 Task: Look for Airbnb properties in Ruzayevka, Russia from 12th  January 2024 to 15th January 2024 for 3 adults. Place can be entire room with 2 bedrooms having 3 beds and 1 bathroom. Property type can be flat.
Action: Mouse moved to (415, 111)
Screenshot: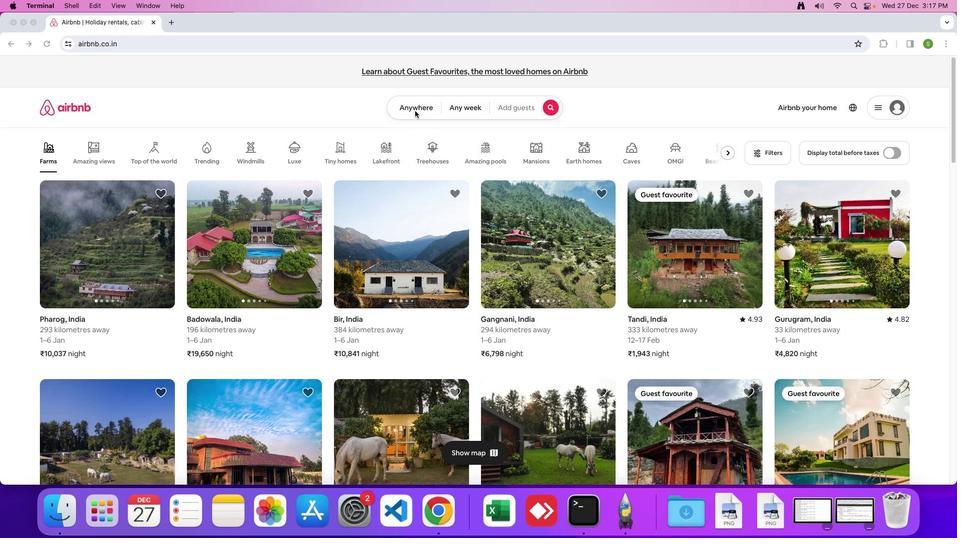 
Action: Mouse pressed left at (415, 111)
Screenshot: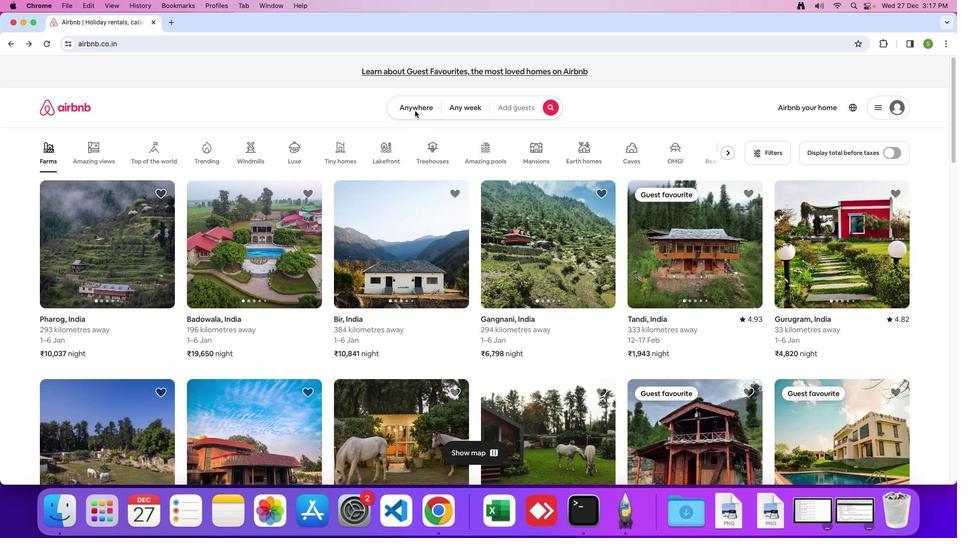 
Action: Mouse moved to (416, 108)
Screenshot: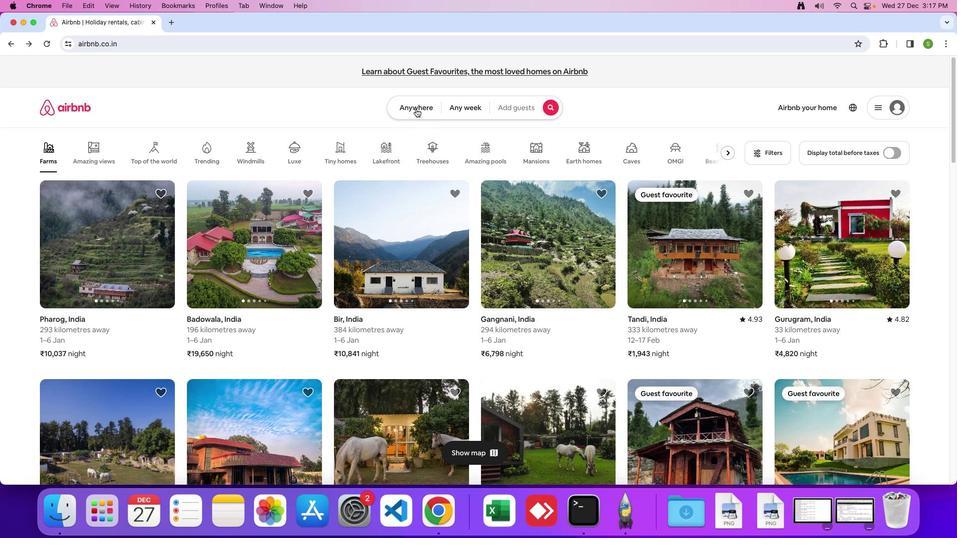 
Action: Mouse pressed left at (416, 108)
Screenshot: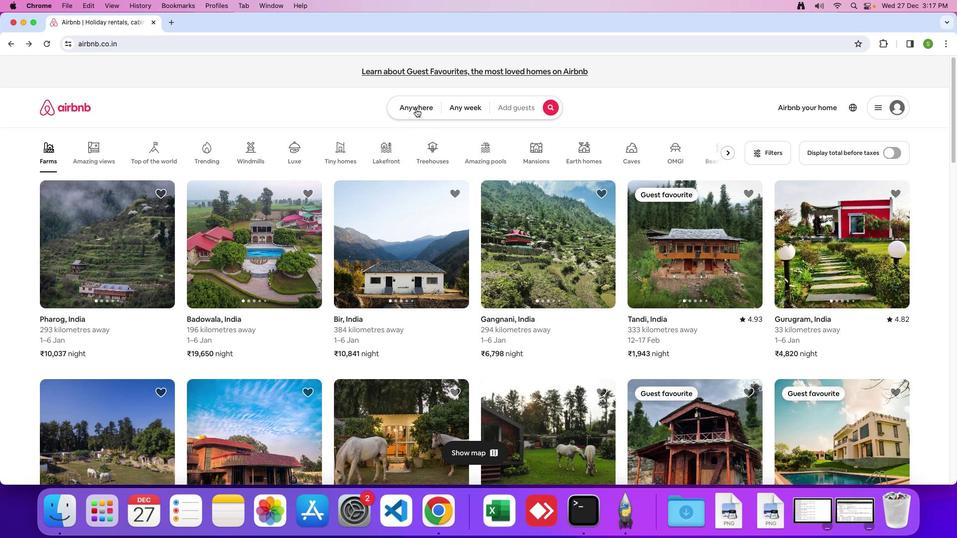 
Action: Mouse moved to (353, 142)
Screenshot: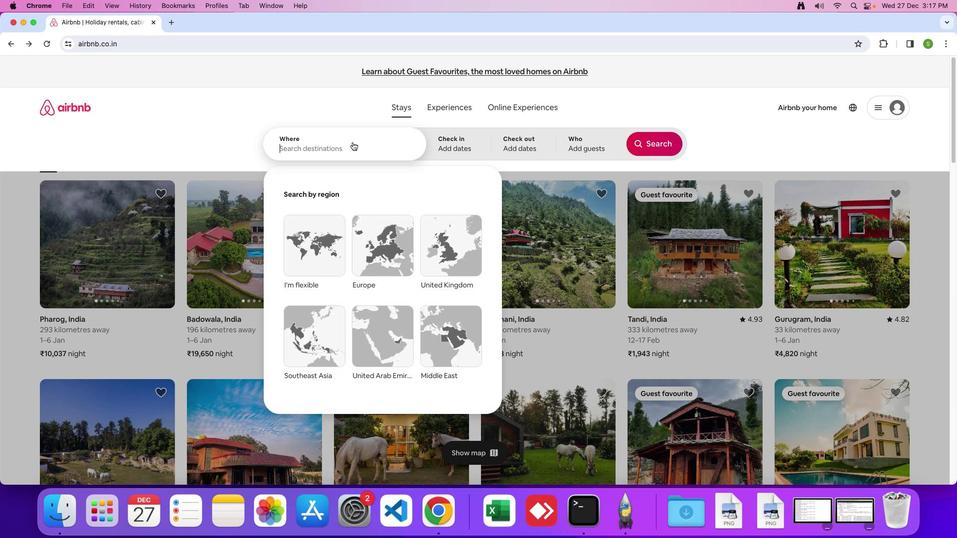 
Action: Mouse pressed left at (353, 142)
Screenshot: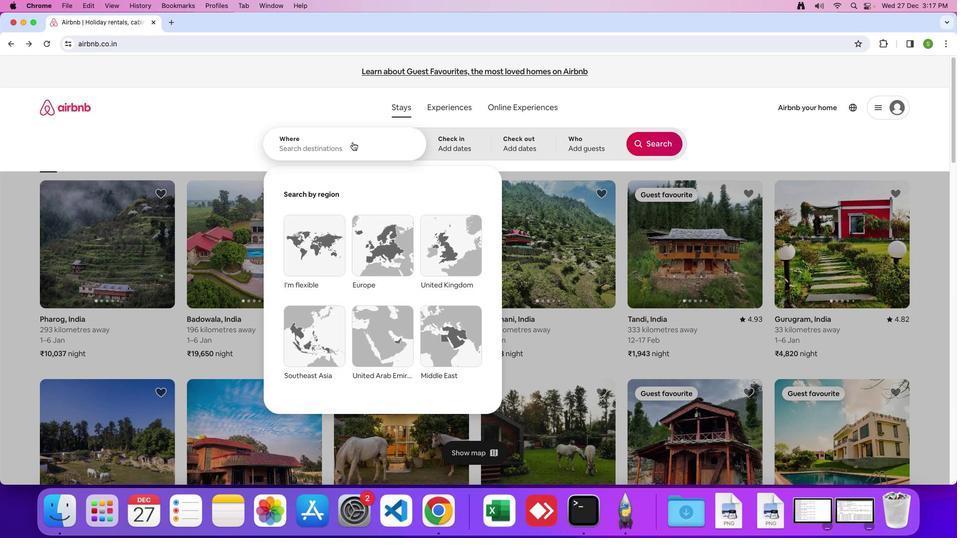 
Action: Mouse moved to (357, 146)
Screenshot: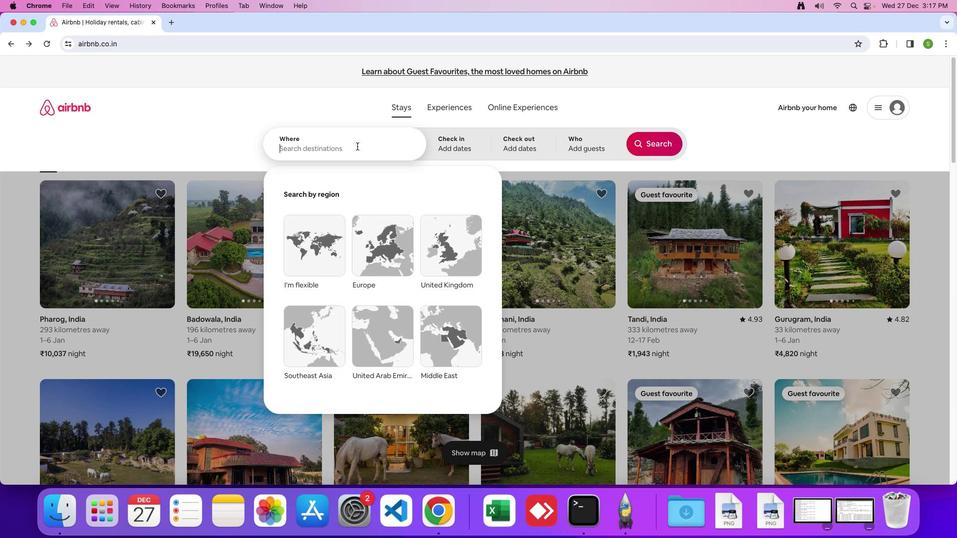
Action: Key pressed 'R'Key.caps_lock'u''z''a''y''e''v''k''a'','Key.spaceKey.shift'R''u''s''s''i''a'Key.enter
Screenshot: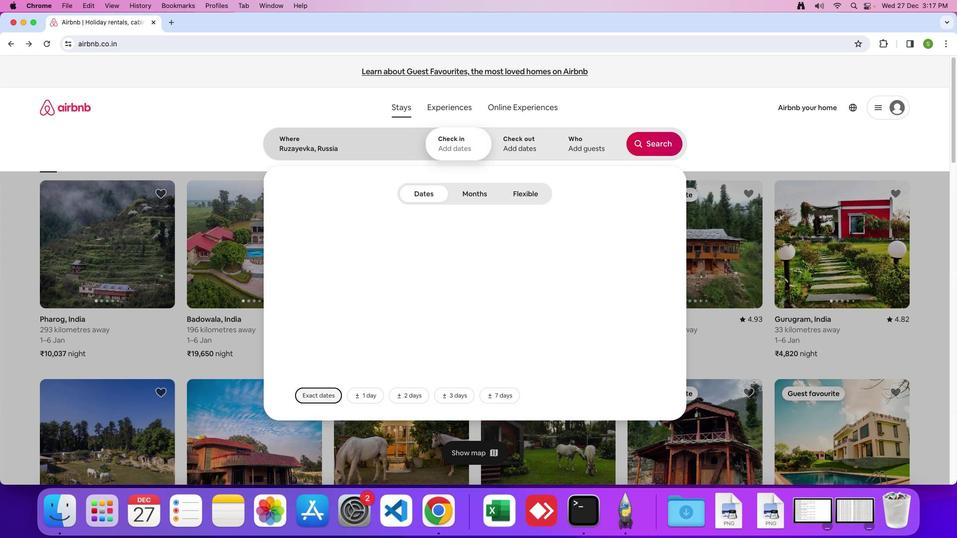 
Action: Mouse moved to (615, 289)
Screenshot: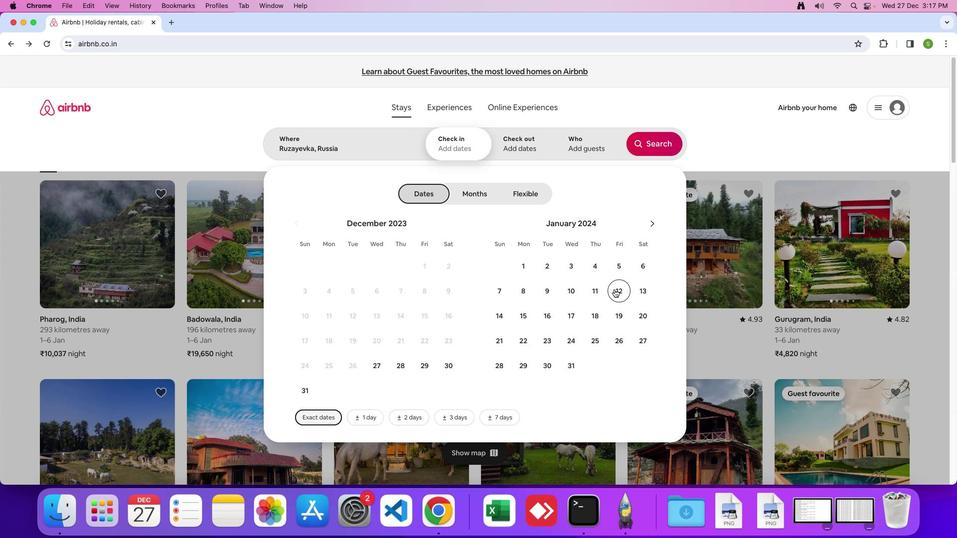 
Action: Mouse pressed left at (615, 289)
Screenshot: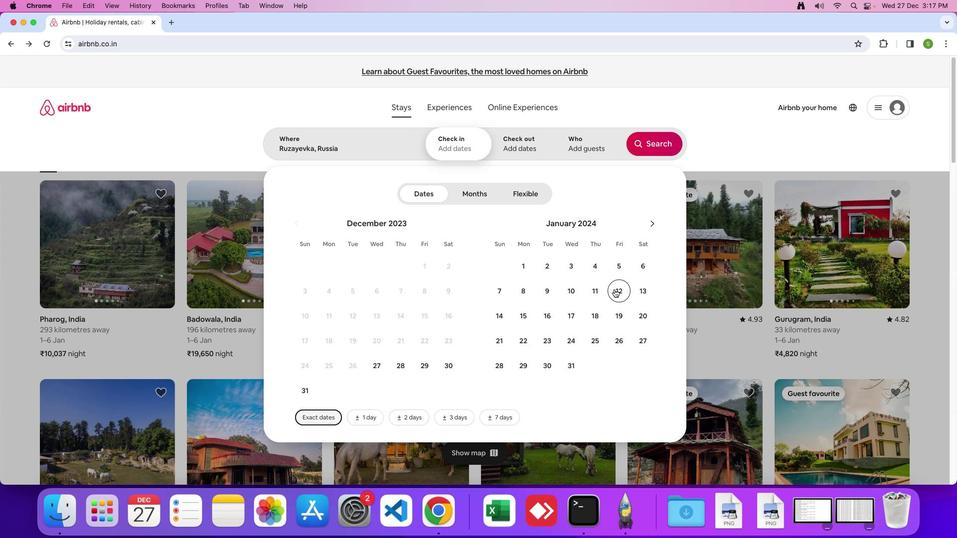 
Action: Mouse moved to (530, 317)
Screenshot: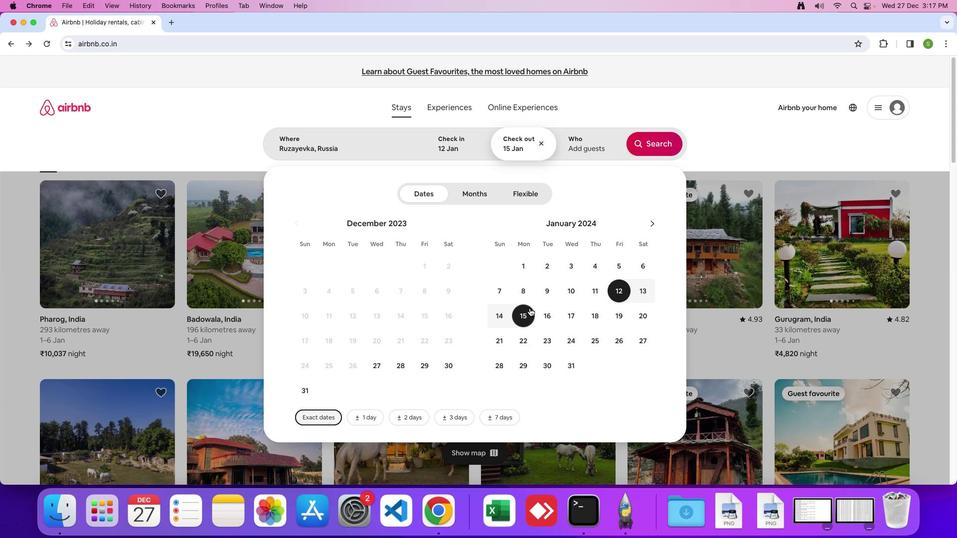 
Action: Mouse pressed left at (530, 317)
Screenshot: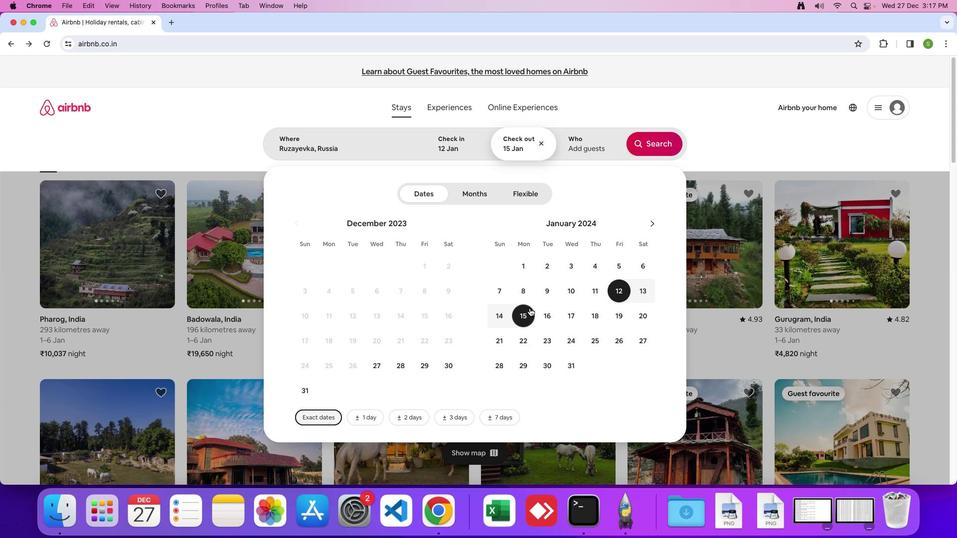 
Action: Mouse moved to (581, 148)
Screenshot: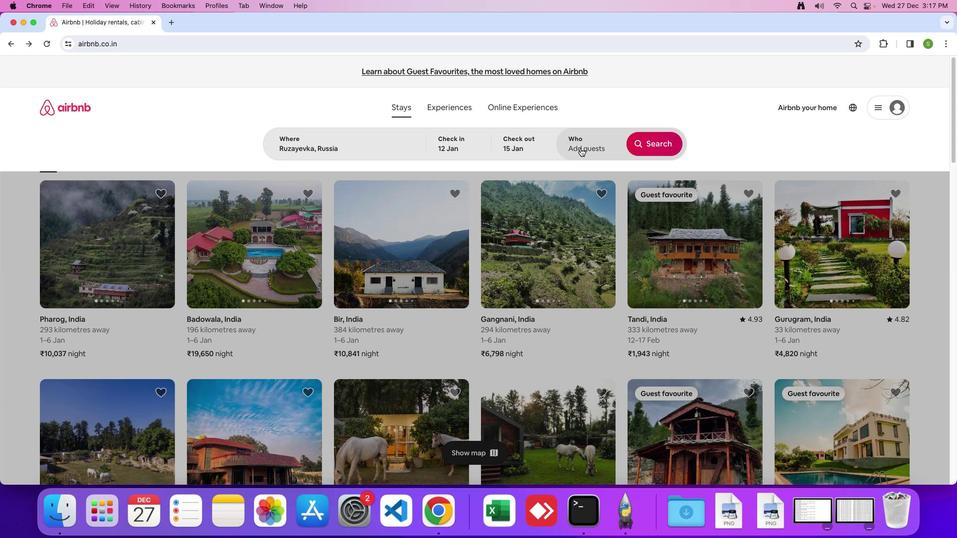
Action: Mouse pressed left at (581, 148)
Screenshot: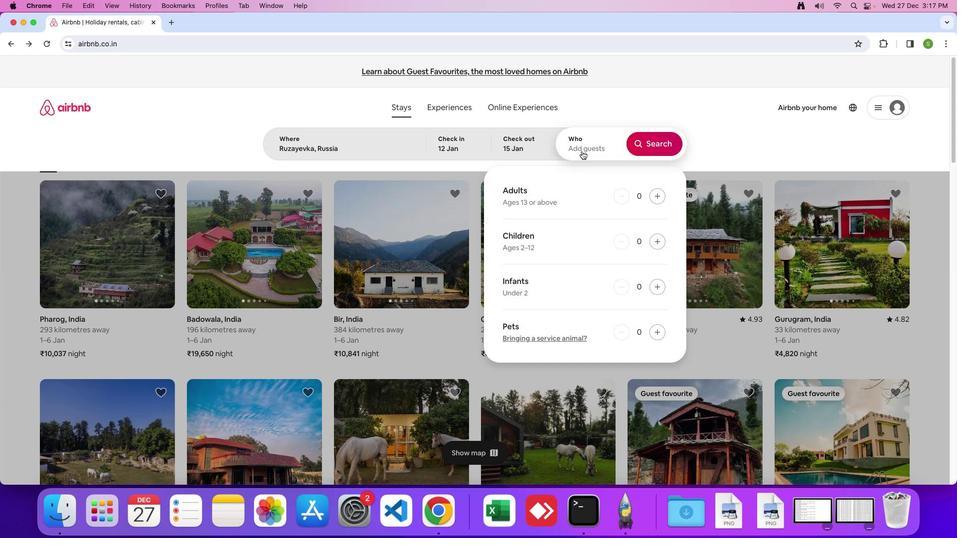 
Action: Mouse moved to (656, 198)
Screenshot: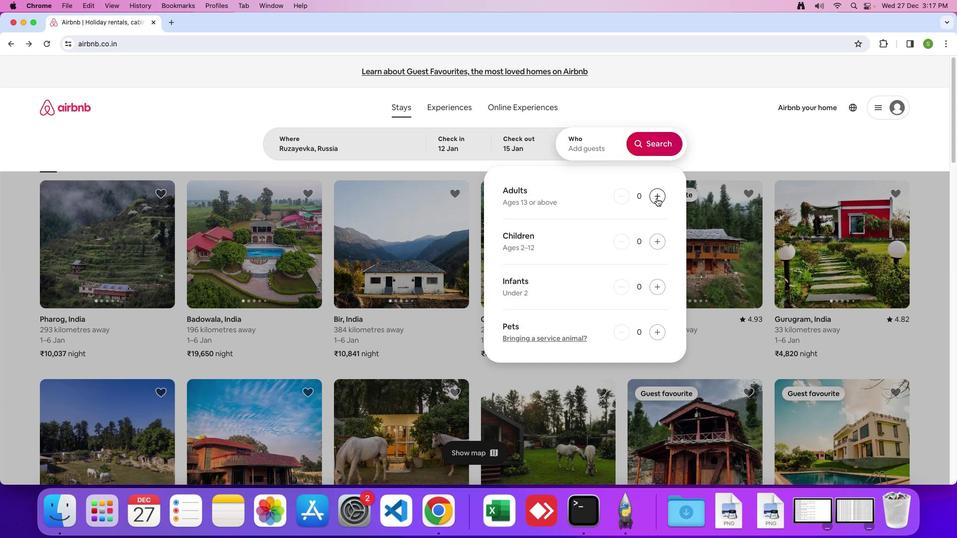
Action: Mouse pressed left at (656, 198)
Screenshot: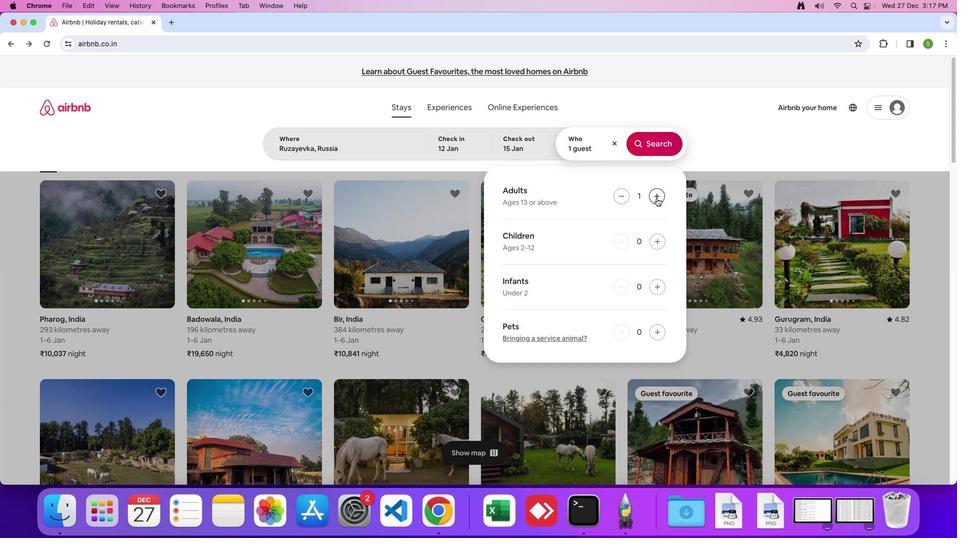 
Action: Mouse pressed left at (656, 198)
Screenshot: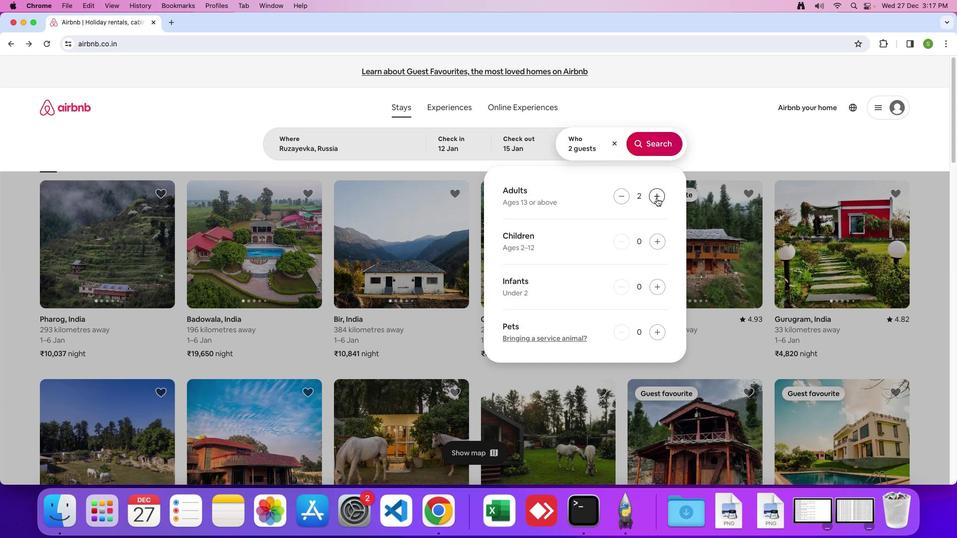 
Action: Mouse pressed left at (656, 198)
Screenshot: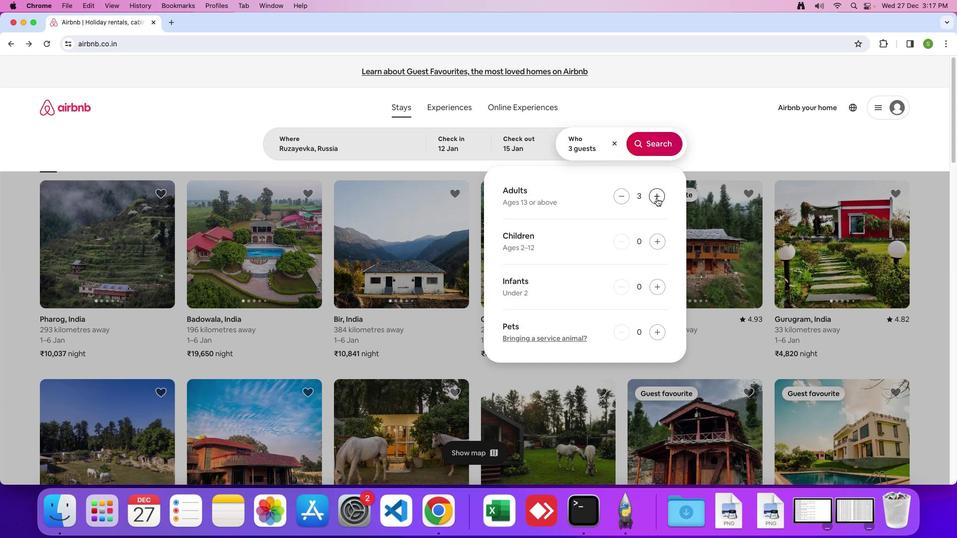 
Action: Mouse moved to (652, 138)
Screenshot: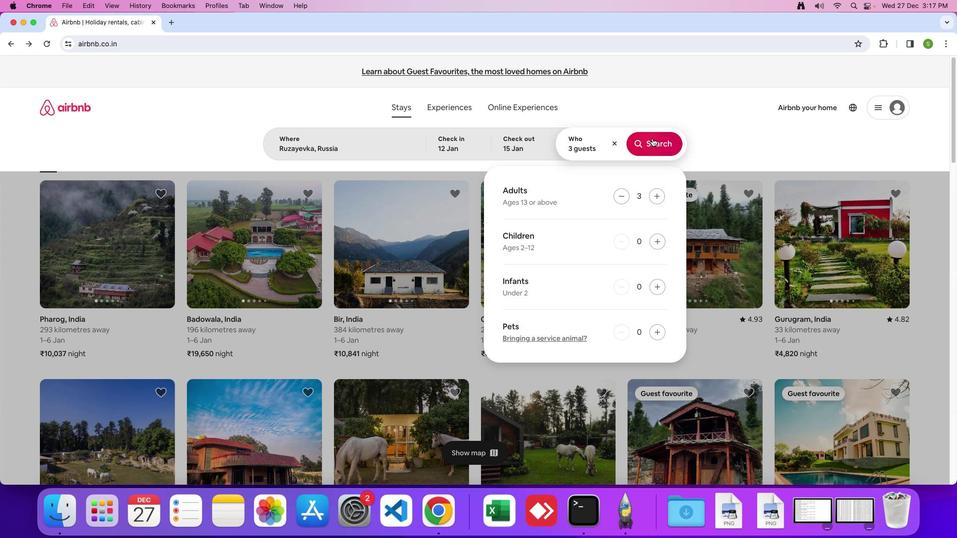
Action: Mouse pressed left at (652, 138)
Screenshot: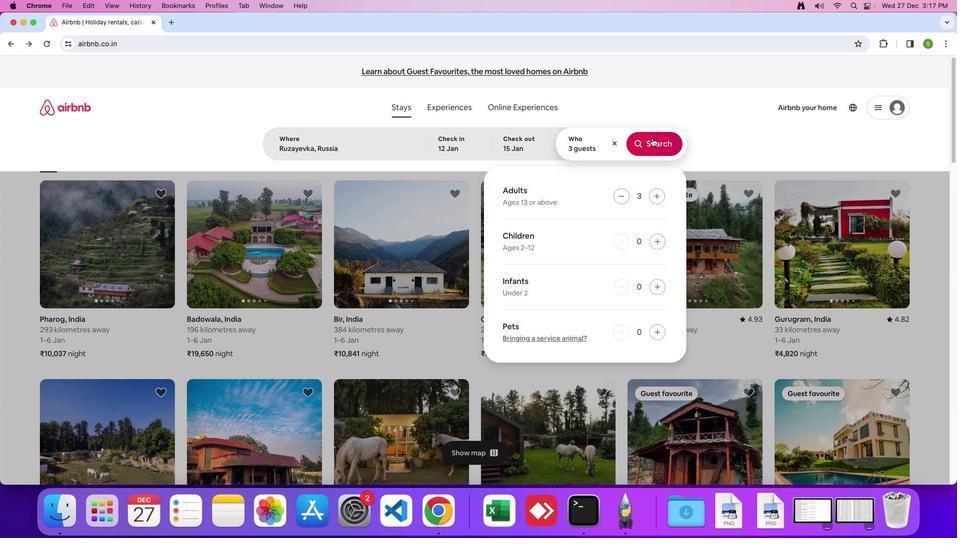 
Action: Mouse moved to (794, 113)
Screenshot: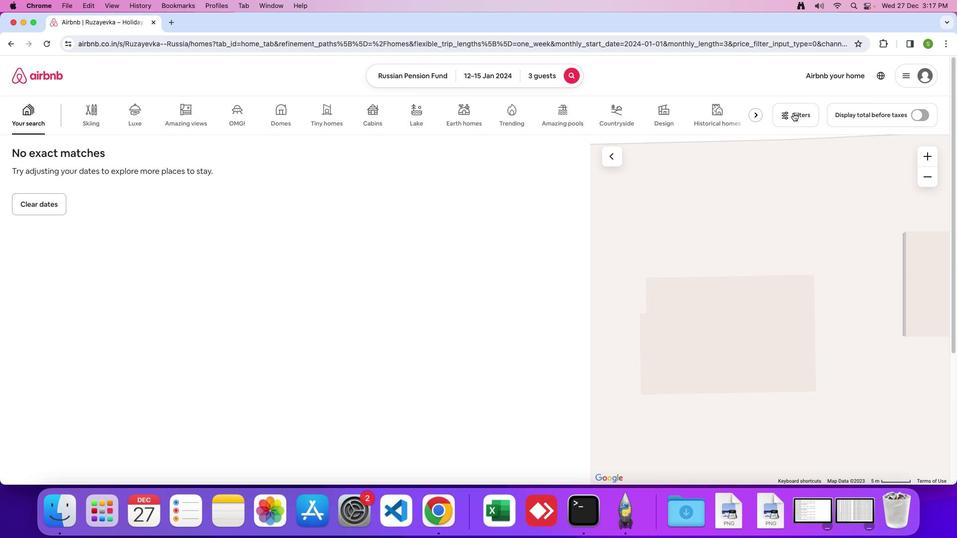 
Action: Mouse pressed left at (794, 113)
Screenshot: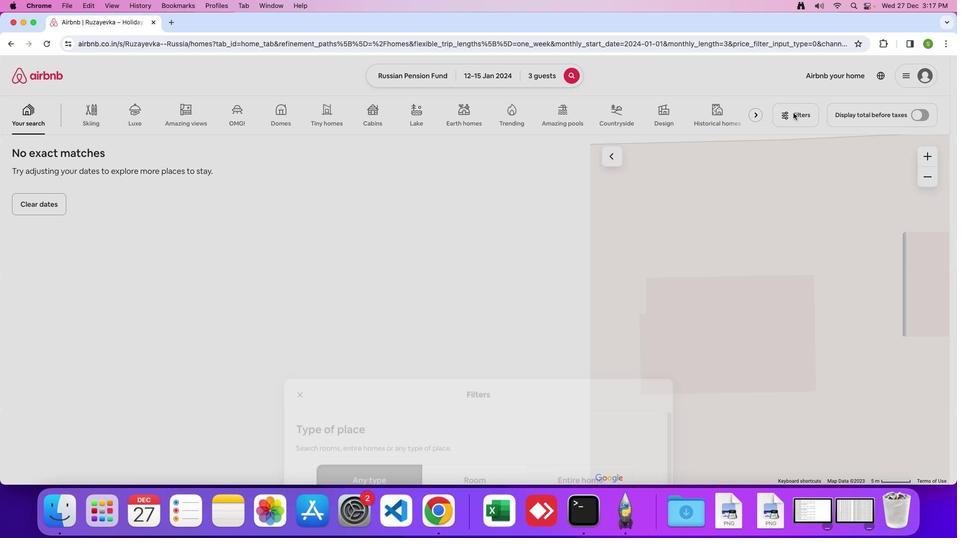 
Action: Mouse moved to (474, 281)
Screenshot: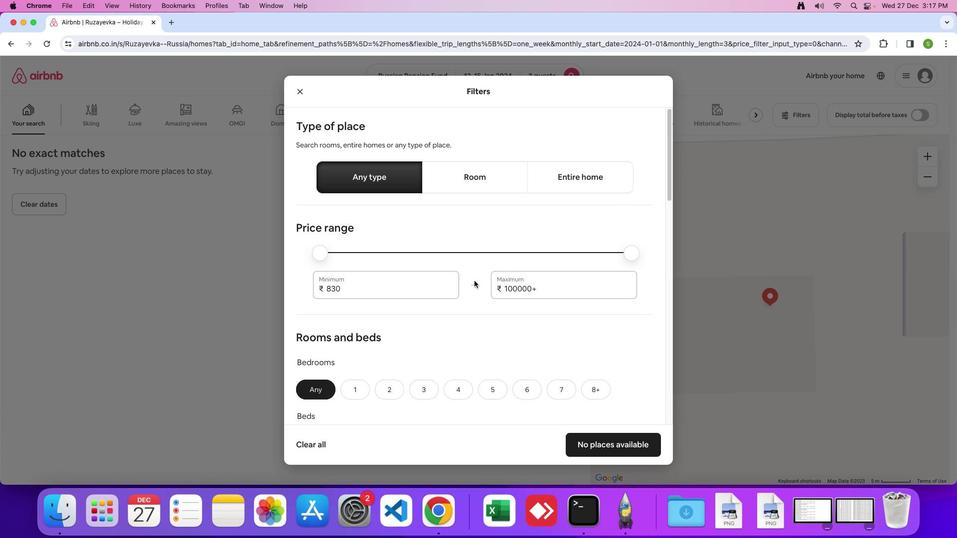 
Action: Mouse scrolled (474, 281) with delta (0, 0)
Screenshot: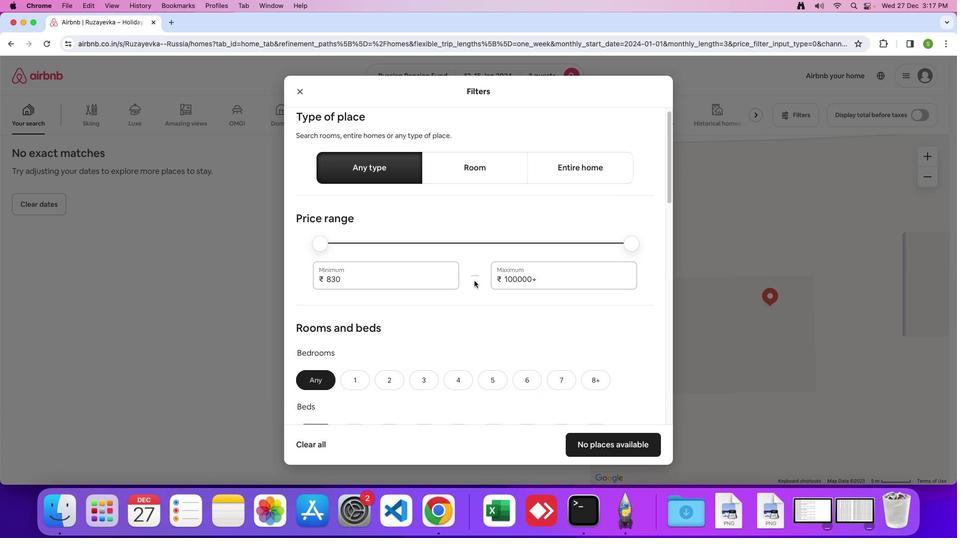 
Action: Mouse scrolled (474, 281) with delta (0, 0)
Screenshot: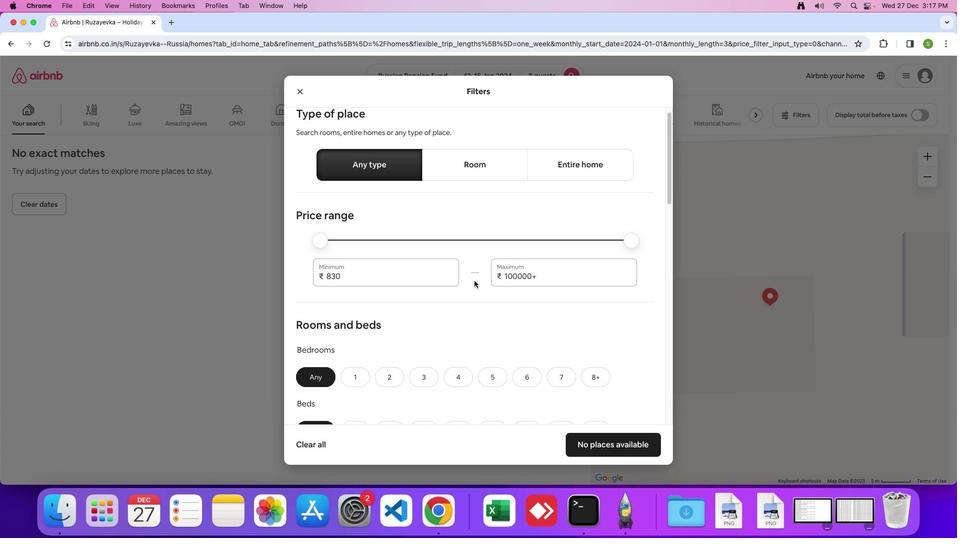 
Action: Mouse scrolled (474, 281) with delta (0, 0)
Screenshot: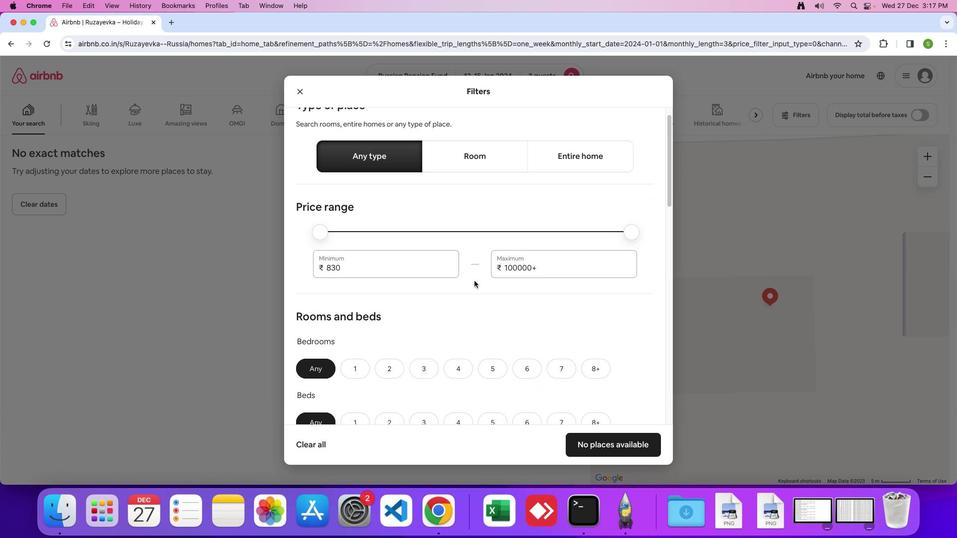
Action: Mouse scrolled (474, 281) with delta (0, 0)
Screenshot: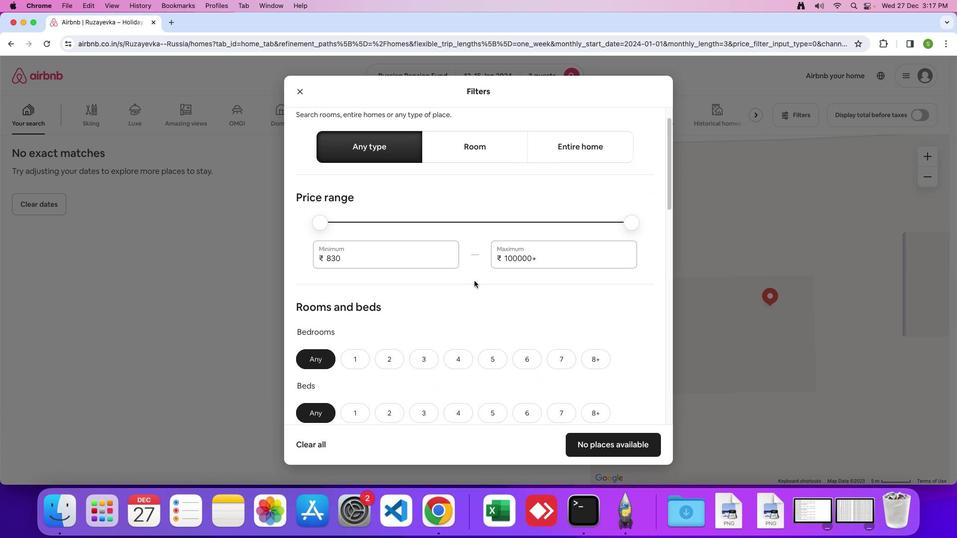 
Action: Mouse scrolled (474, 281) with delta (0, 0)
Screenshot: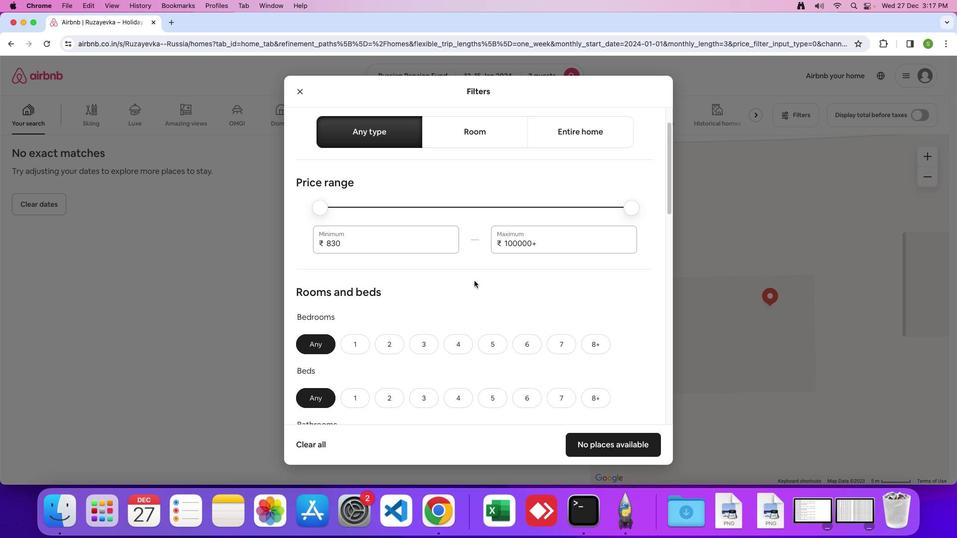 
Action: Mouse scrolled (474, 281) with delta (0, 0)
Screenshot: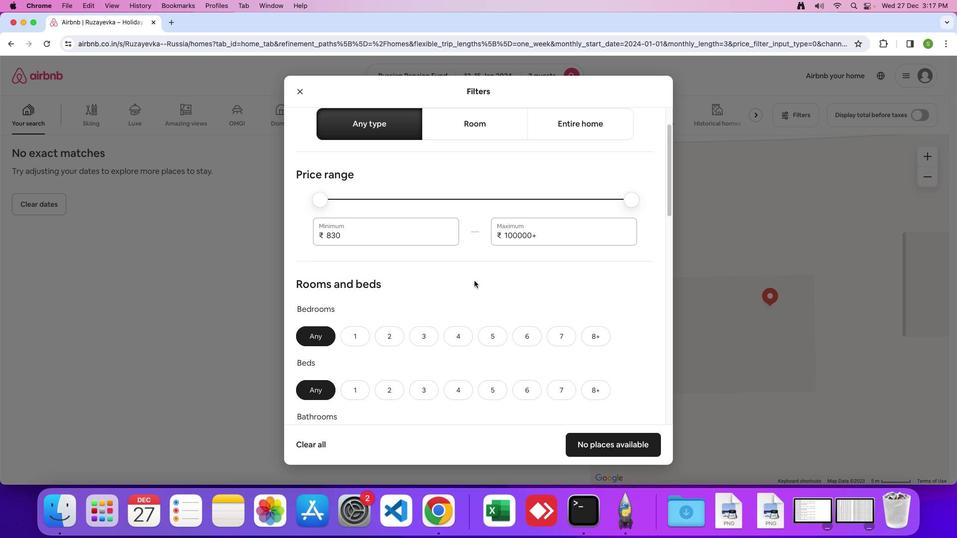 
Action: Mouse scrolled (474, 281) with delta (0, 0)
Screenshot: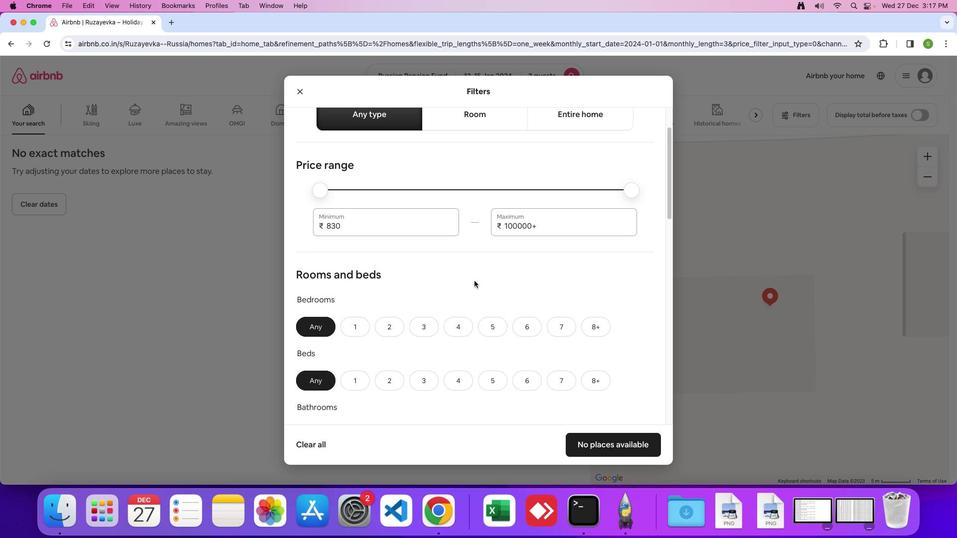 
Action: Mouse scrolled (474, 281) with delta (0, 0)
Screenshot: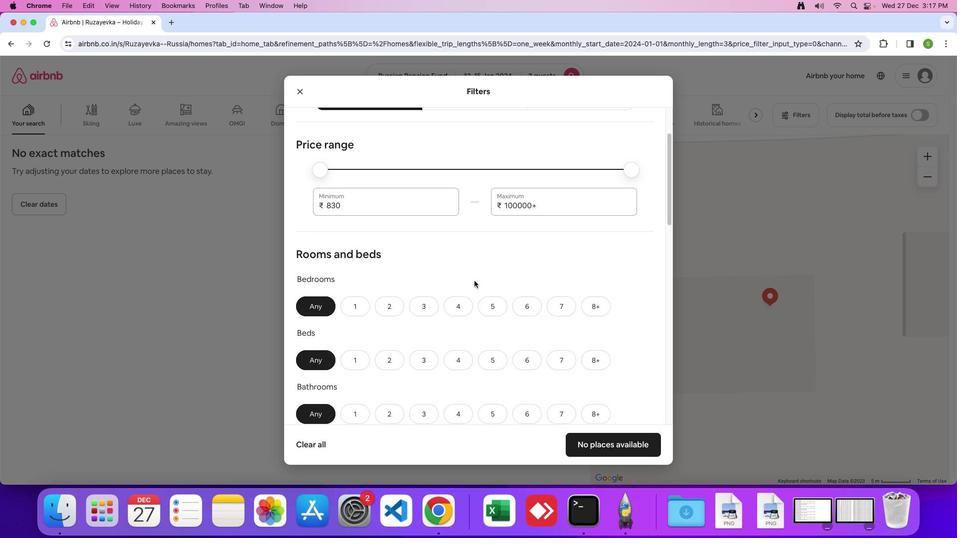 
Action: Mouse scrolled (474, 281) with delta (0, 0)
Screenshot: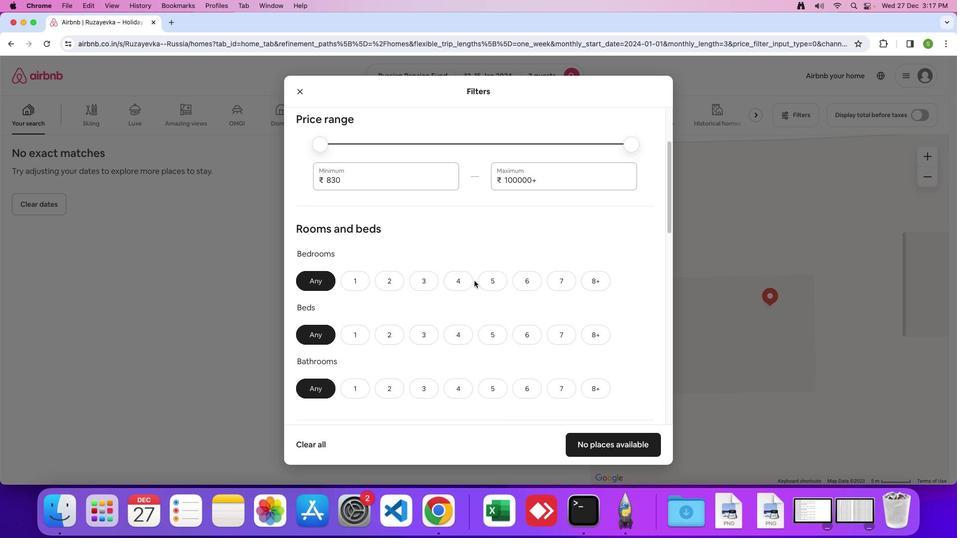 
Action: Mouse scrolled (474, 281) with delta (0, 0)
Screenshot: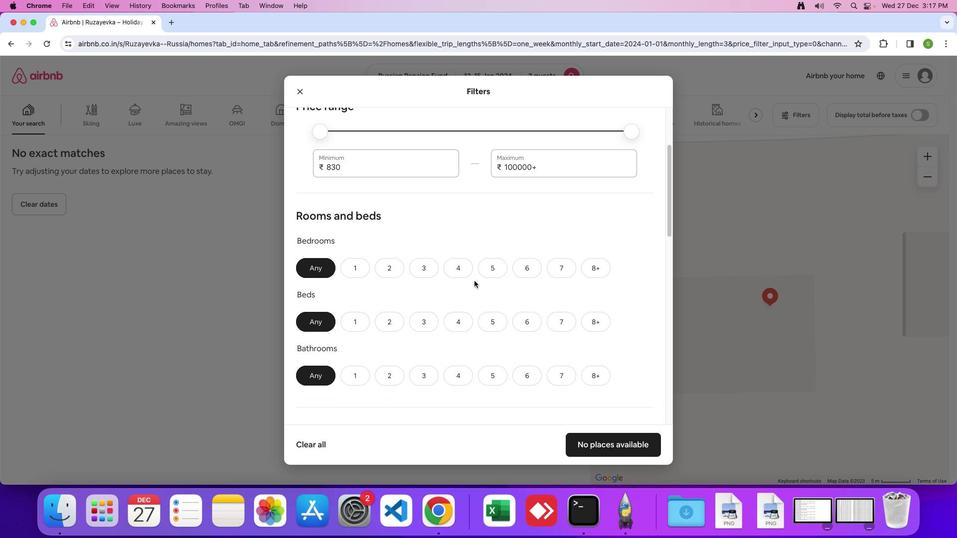 
Action: Mouse moved to (393, 270)
Screenshot: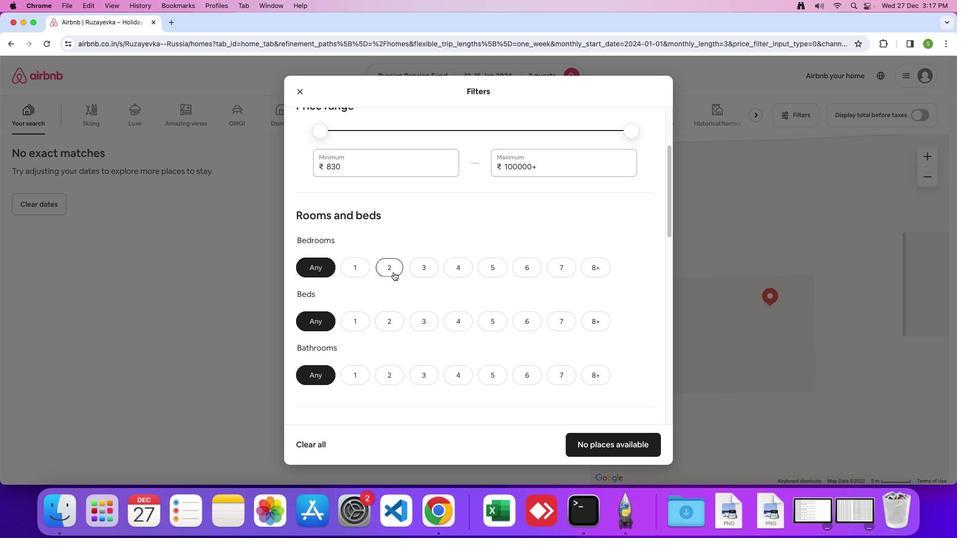 
Action: Mouse pressed left at (393, 270)
Screenshot: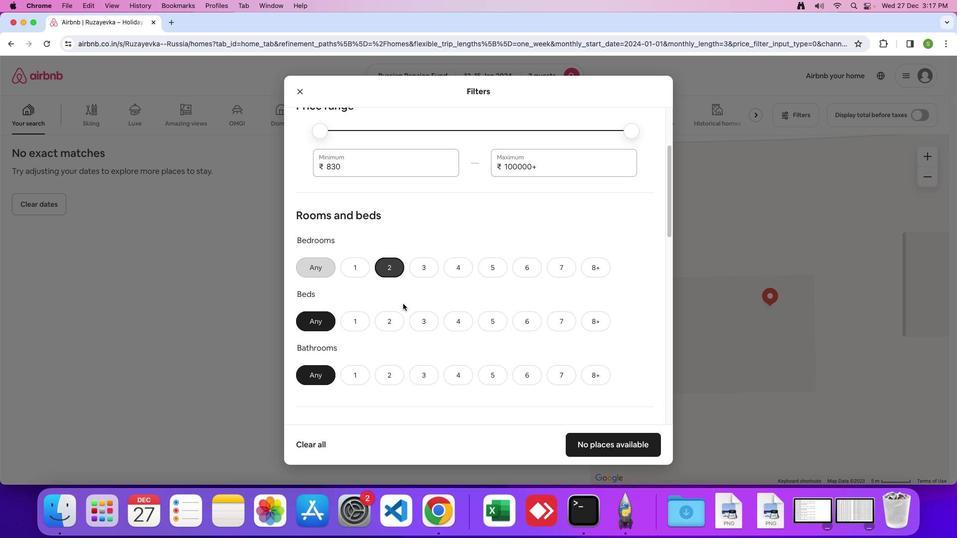 
Action: Mouse moved to (434, 322)
Screenshot: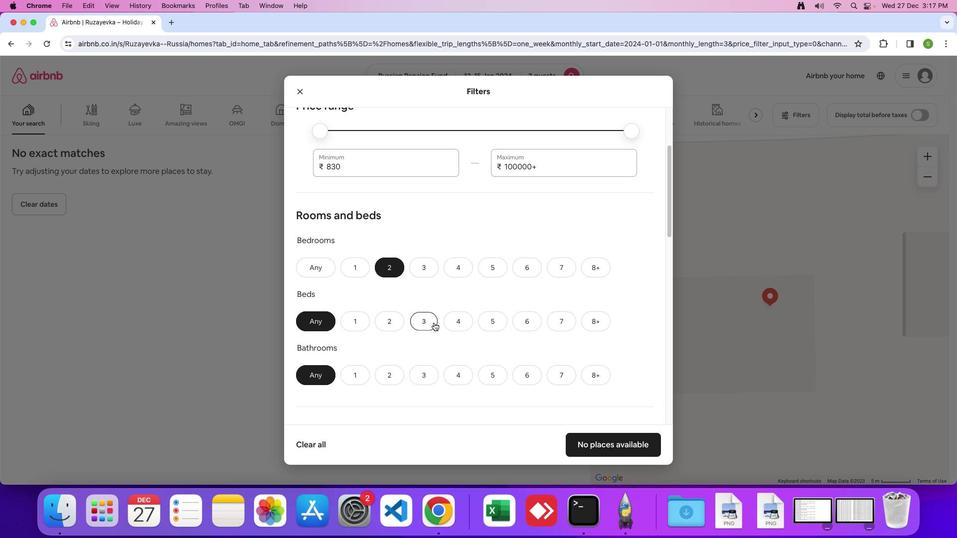 
Action: Mouse pressed left at (434, 322)
Screenshot: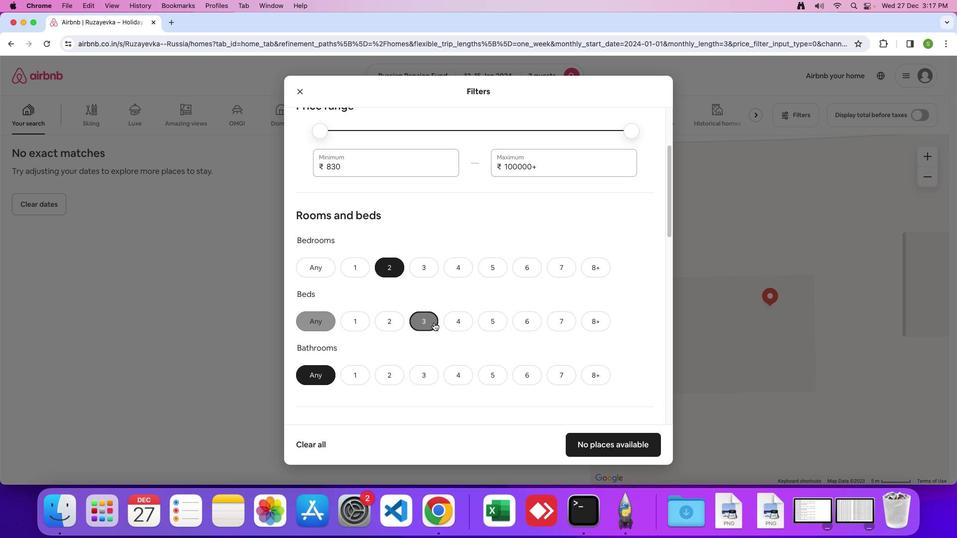 
Action: Mouse moved to (418, 315)
Screenshot: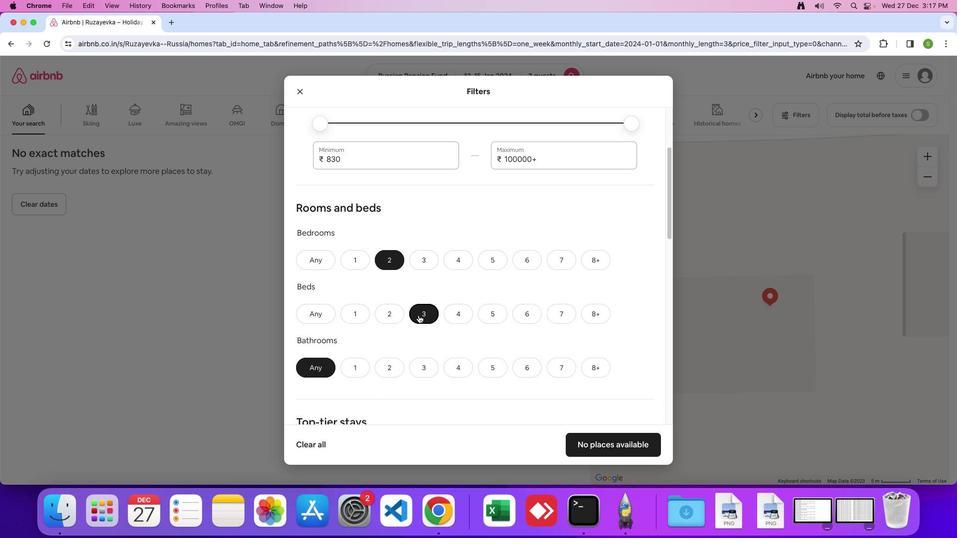 
Action: Mouse scrolled (418, 315) with delta (0, 0)
Screenshot: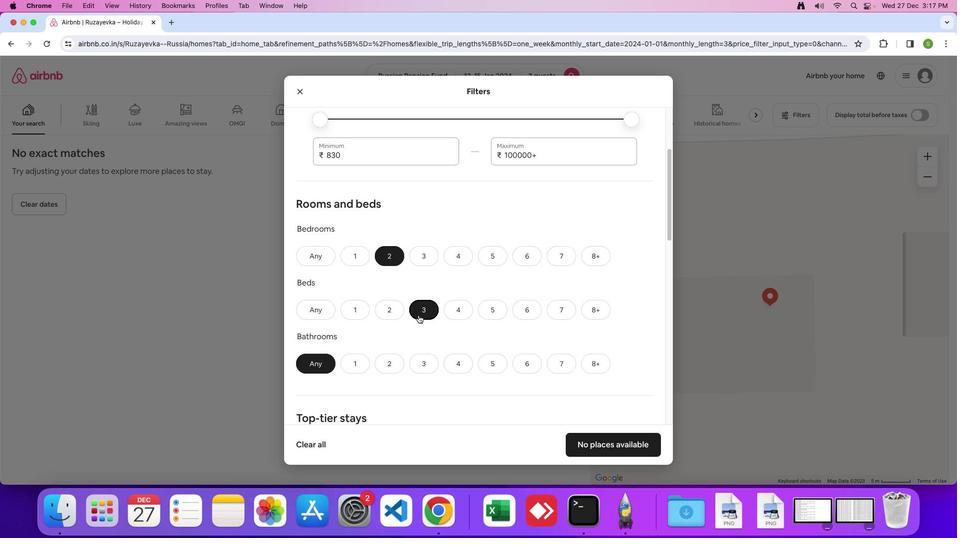 
Action: Mouse scrolled (418, 315) with delta (0, 0)
Screenshot: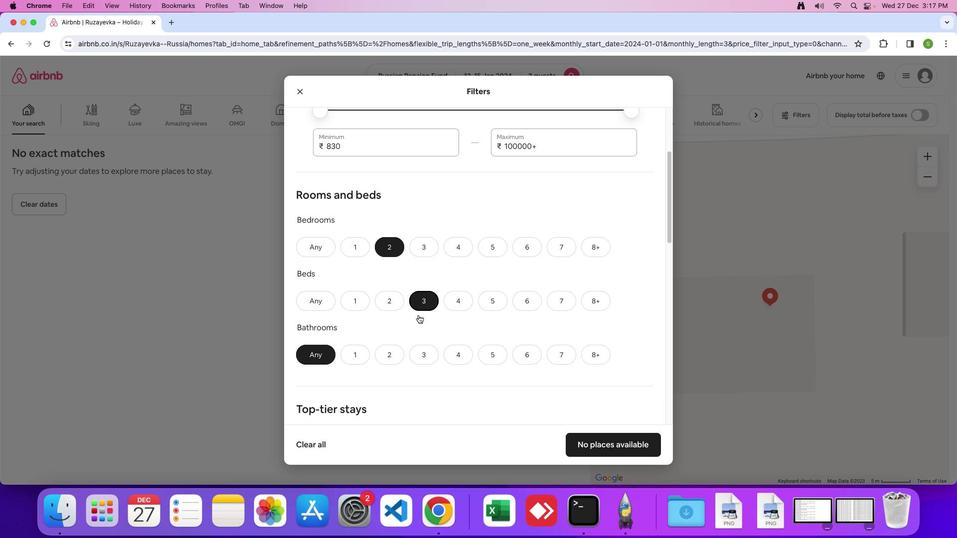
Action: Mouse scrolled (418, 315) with delta (0, 0)
Screenshot: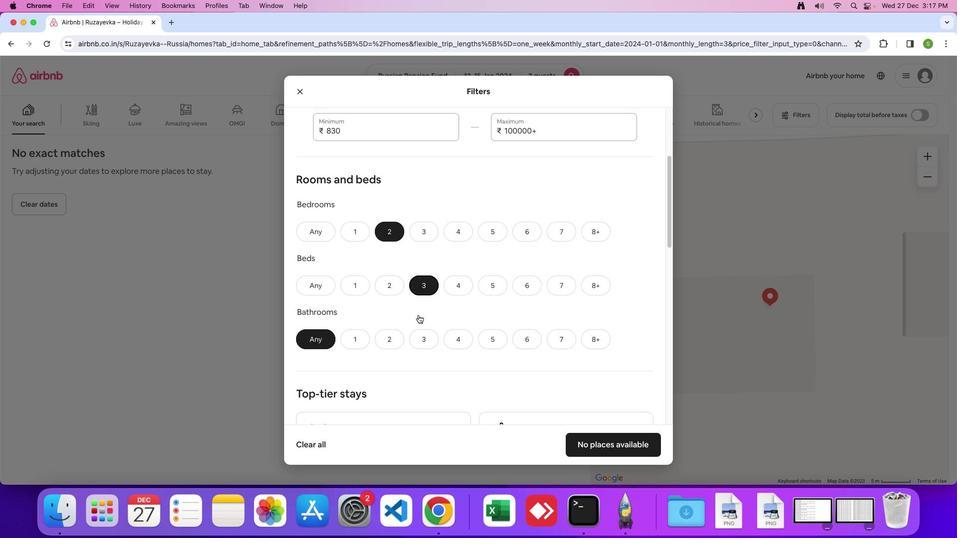 
Action: Mouse scrolled (418, 315) with delta (0, 0)
Screenshot: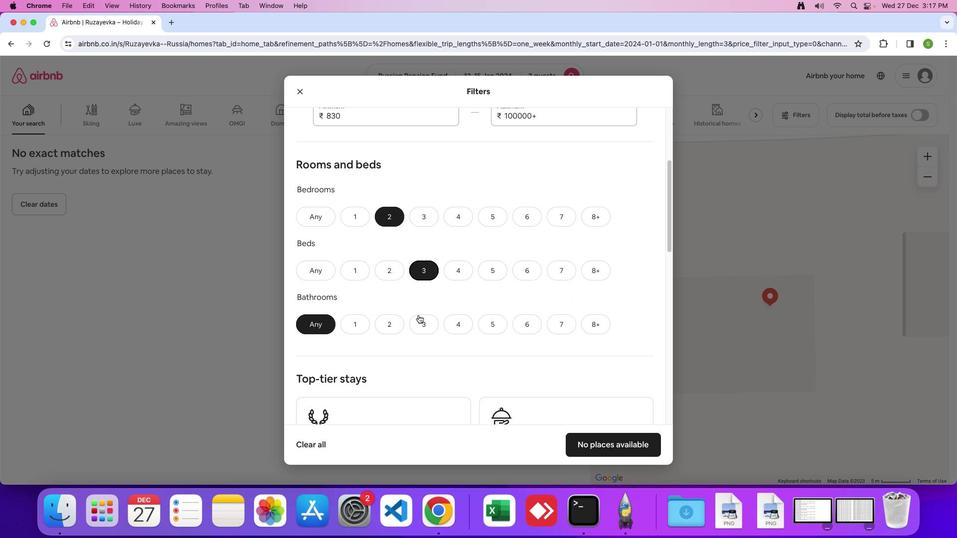 
Action: Mouse scrolled (418, 315) with delta (0, 0)
Screenshot: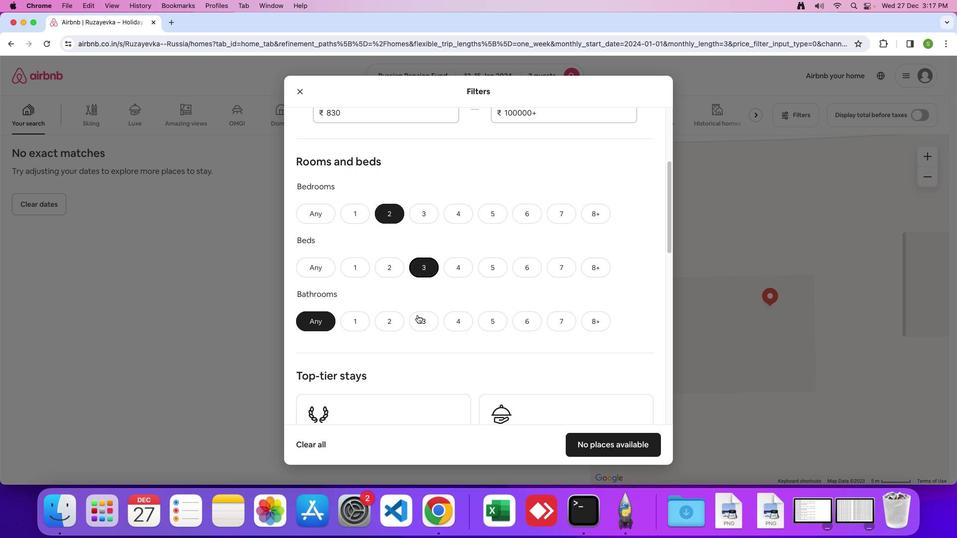 
Action: Mouse moved to (347, 324)
Screenshot: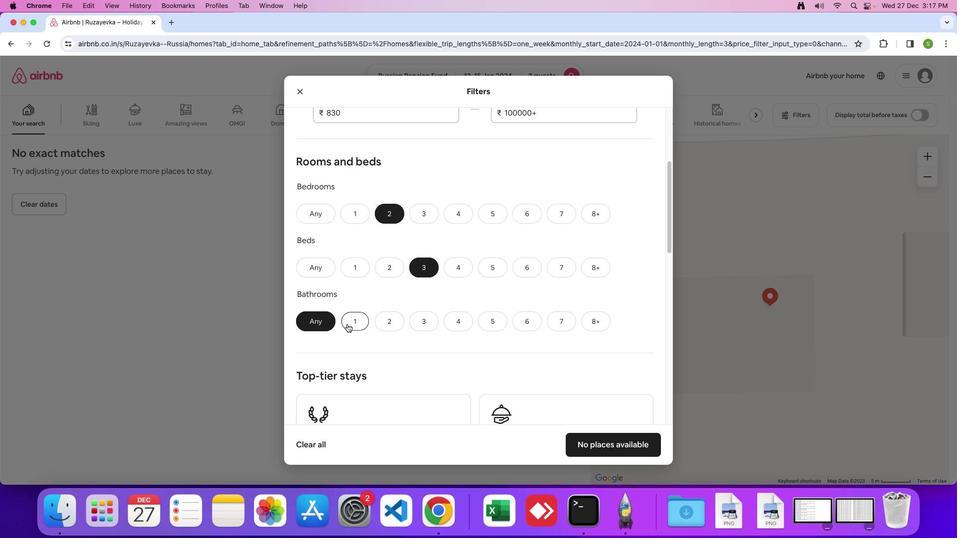 
Action: Mouse pressed left at (347, 324)
Screenshot: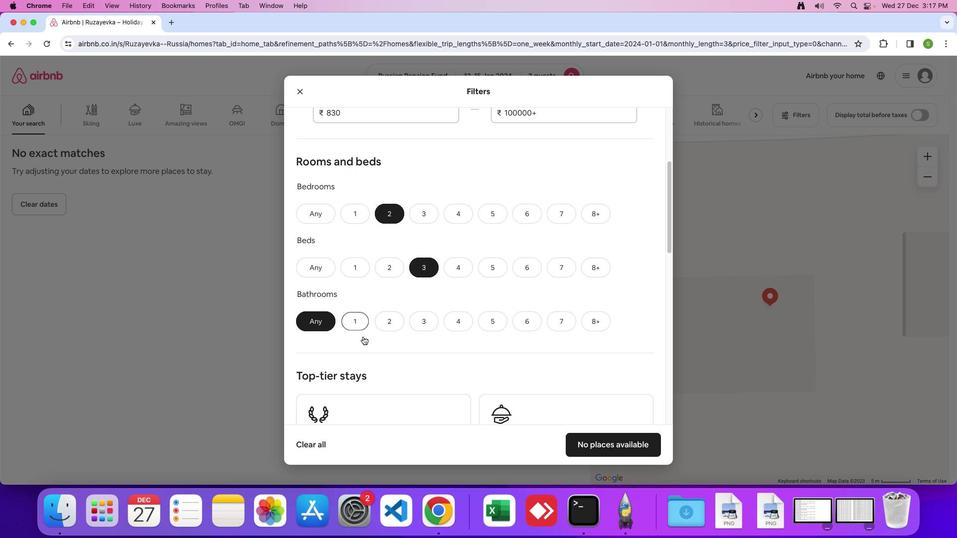 
Action: Mouse moved to (406, 342)
Screenshot: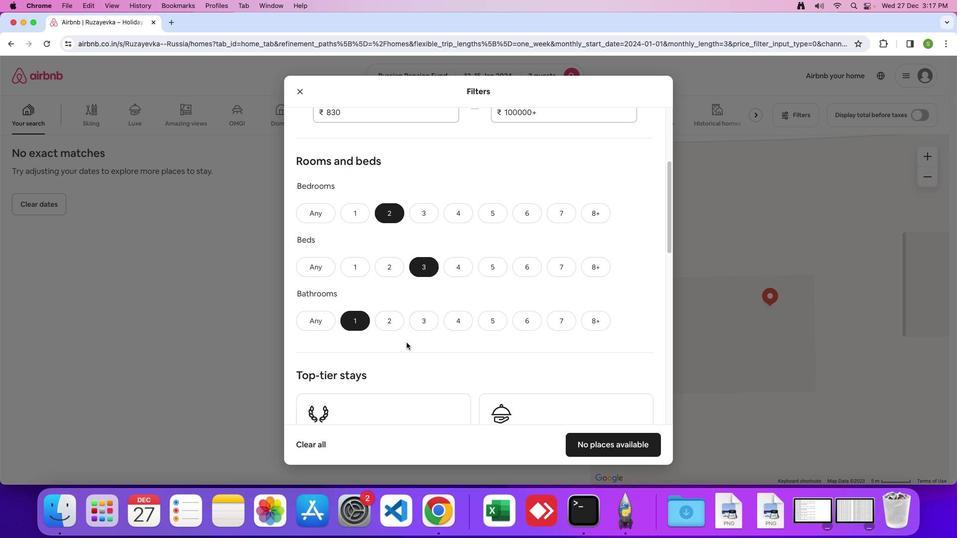 
Action: Mouse scrolled (406, 342) with delta (0, 0)
Screenshot: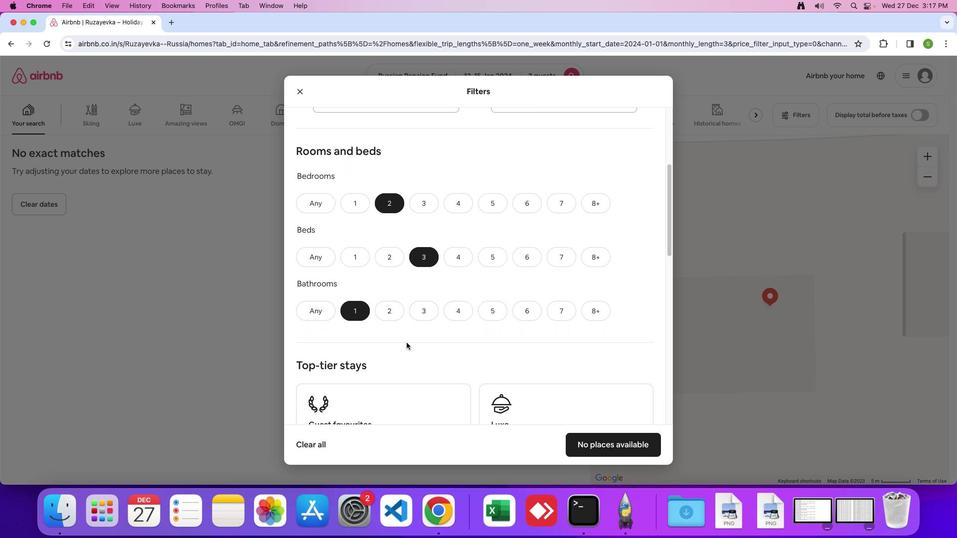 
Action: Mouse scrolled (406, 342) with delta (0, 0)
Screenshot: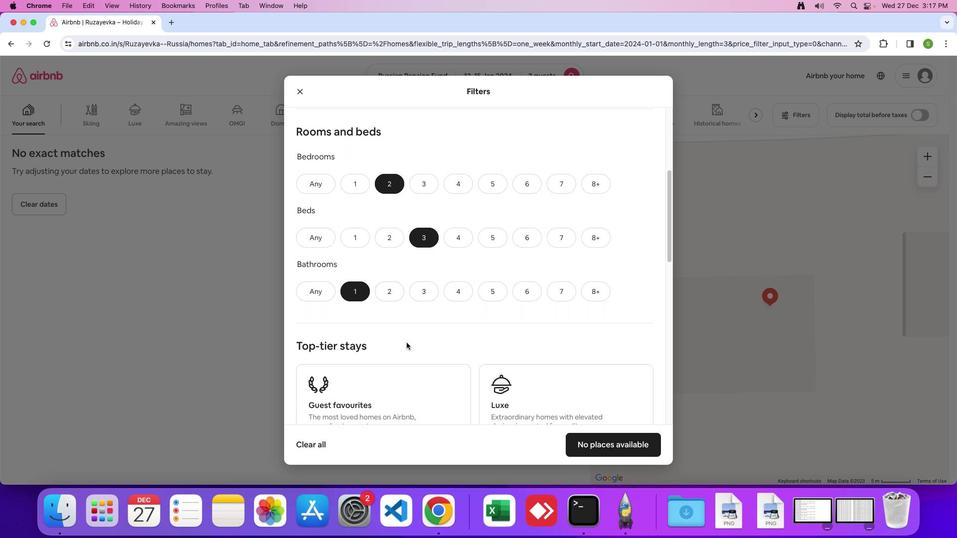 
Action: Mouse scrolled (406, 342) with delta (0, 0)
Screenshot: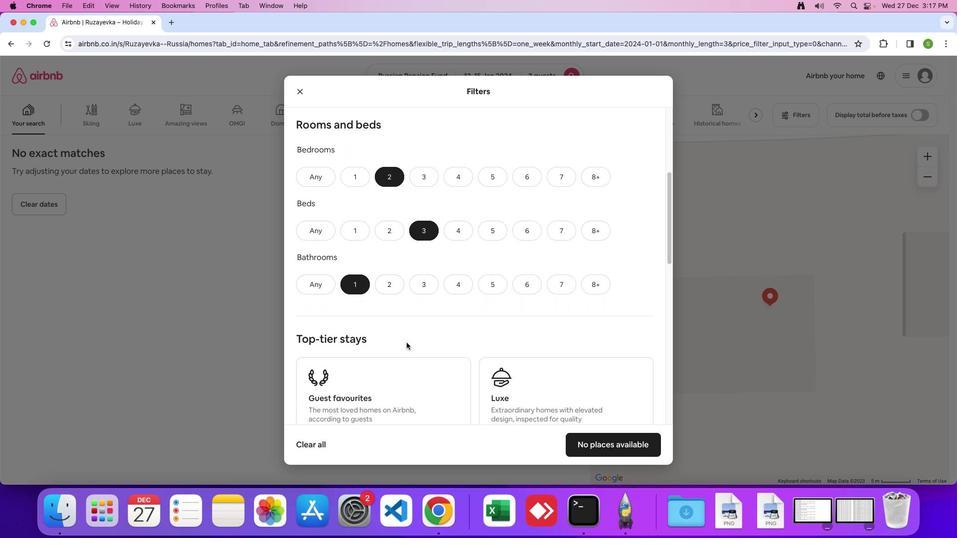 
Action: Mouse scrolled (406, 342) with delta (0, 0)
Screenshot: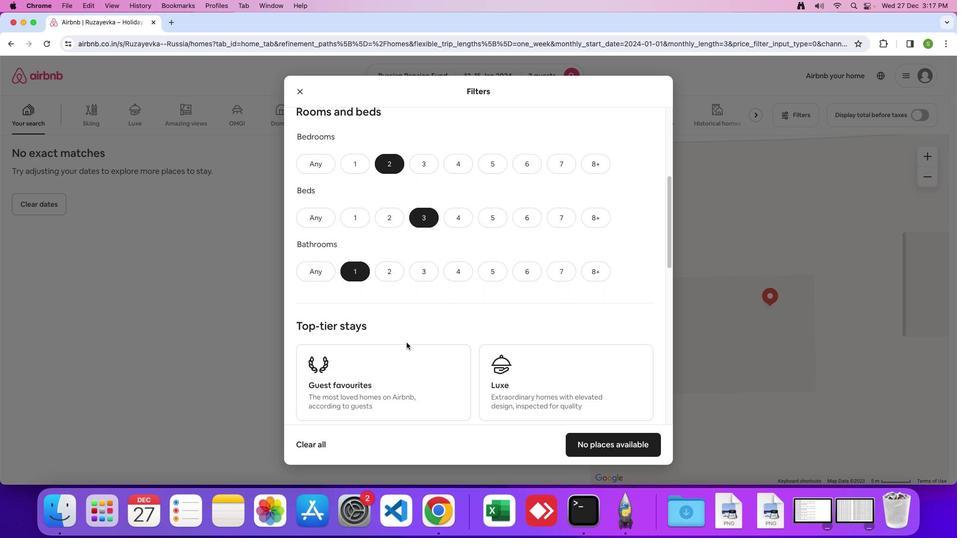 
Action: Mouse scrolled (406, 342) with delta (0, 0)
Screenshot: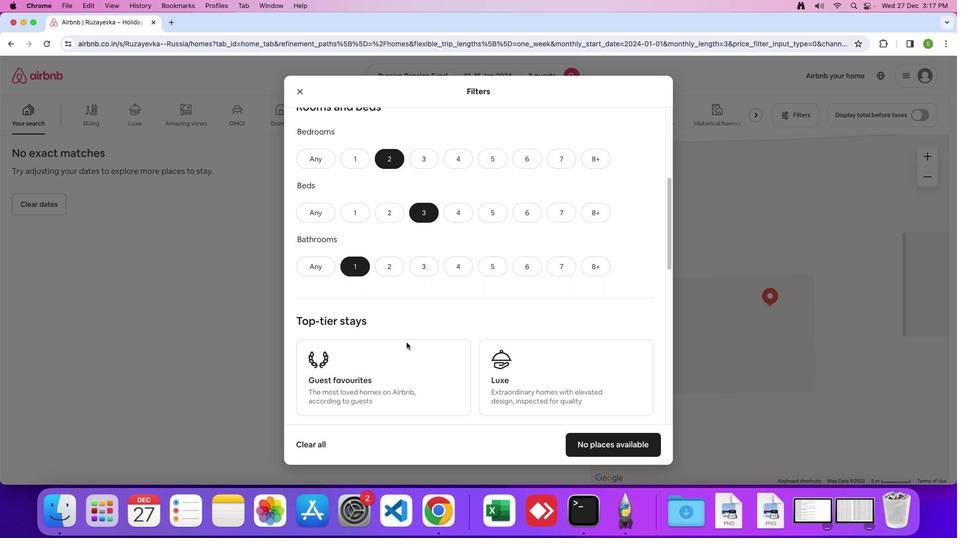 
Action: Mouse scrolled (406, 342) with delta (0, 0)
Screenshot: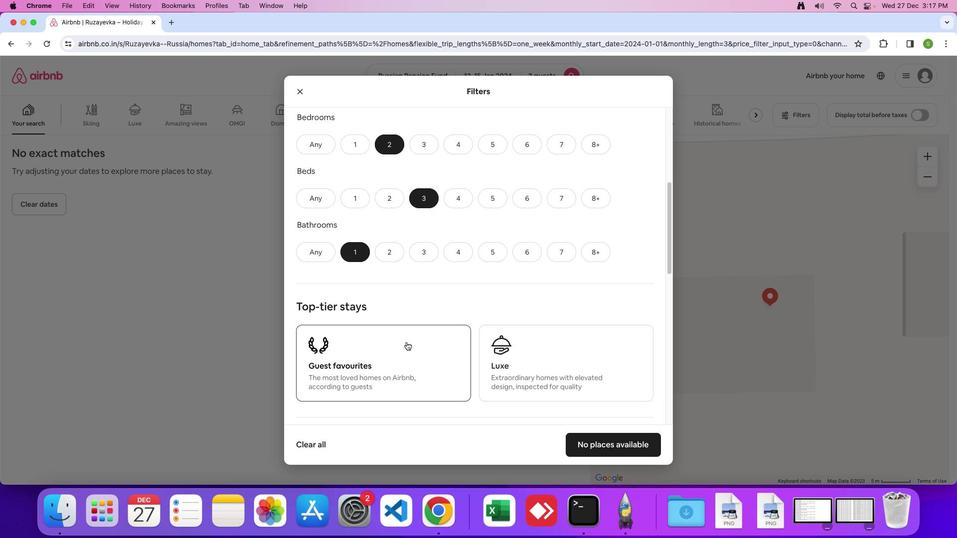 
Action: Mouse scrolled (406, 342) with delta (0, 0)
Screenshot: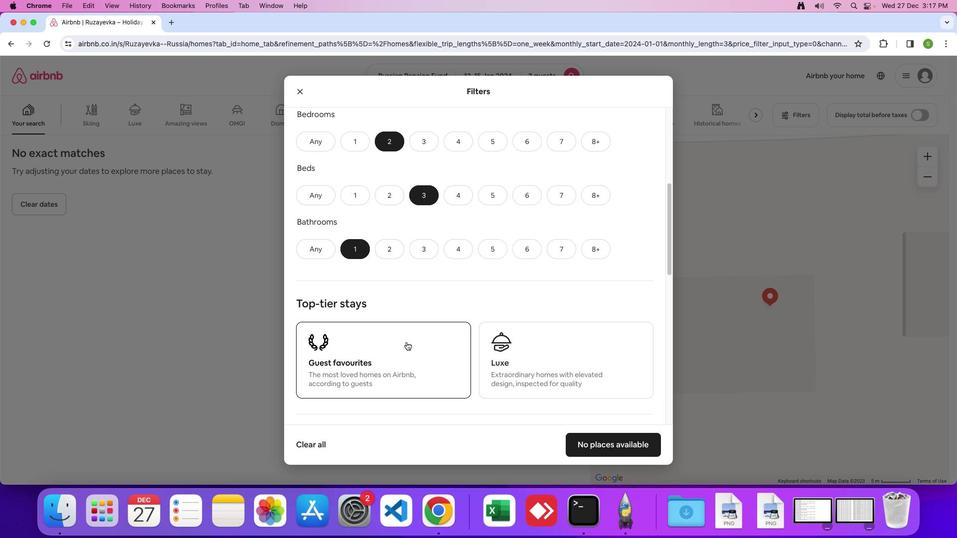
Action: Mouse moved to (406, 342)
Screenshot: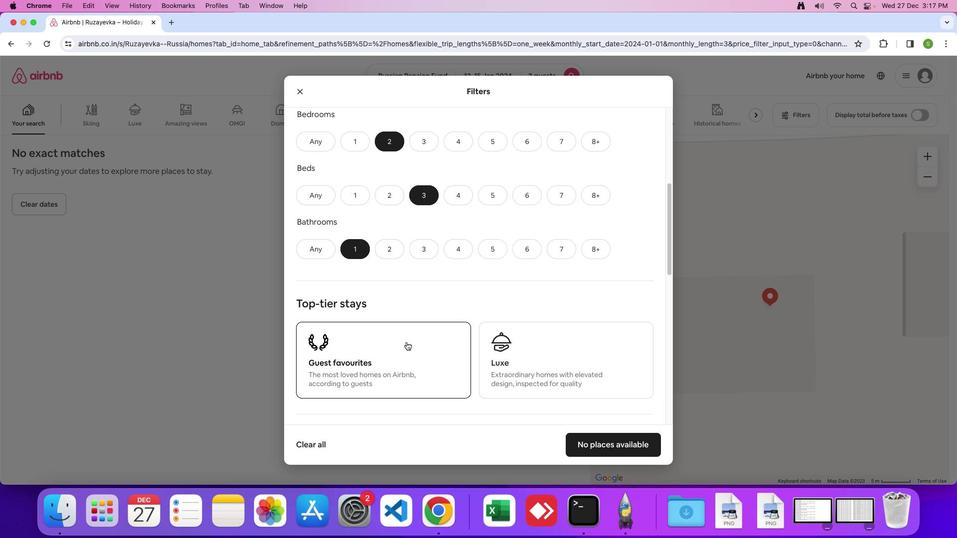 
Action: Mouse scrolled (406, 342) with delta (0, 0)
Screenshot: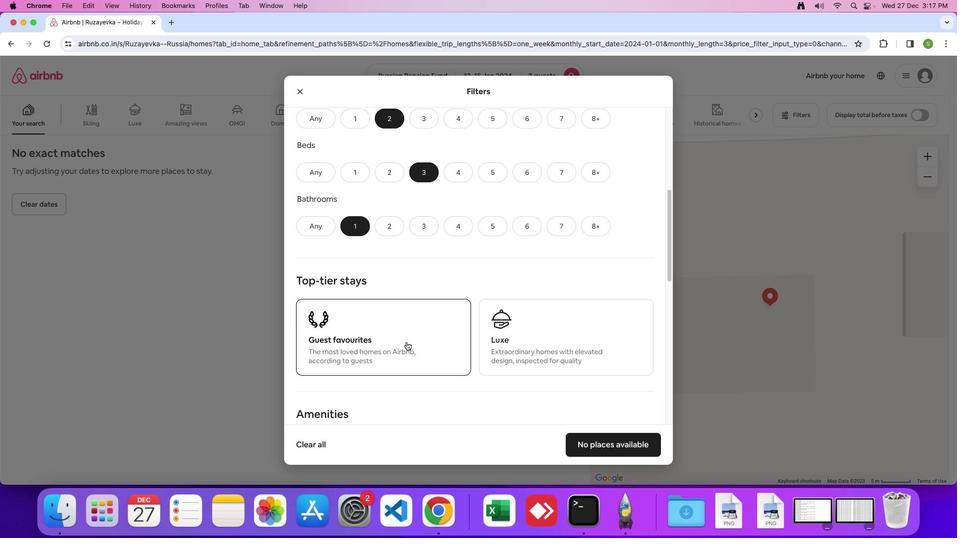 
Action: Mouse scrolled (406, 342) with delta (0, 0)
Screenshot: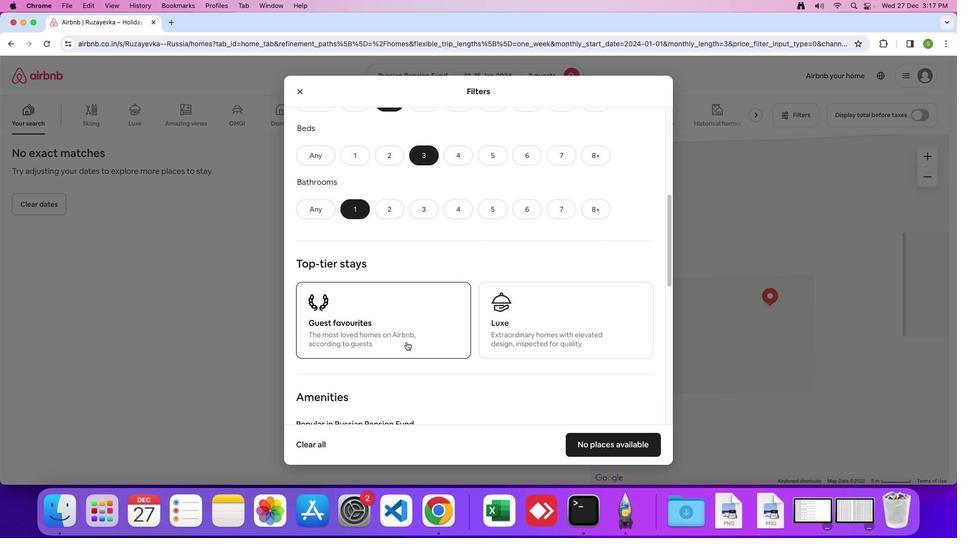 
Action: Mouse scrolled (406, 342) with delta (0, 0)
Screenshot: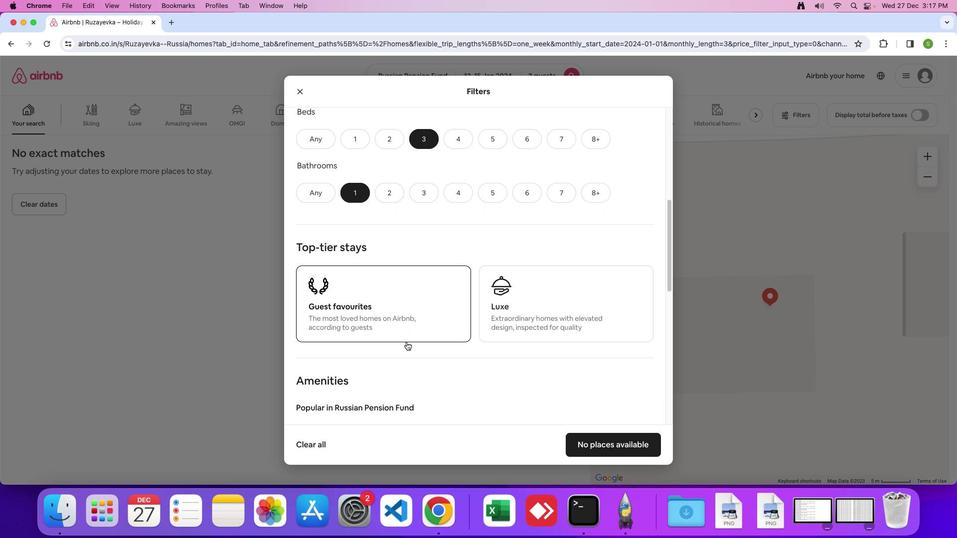 
Action: Mouse scrolled (406, 342) with delta (0, 0)
Screenshot: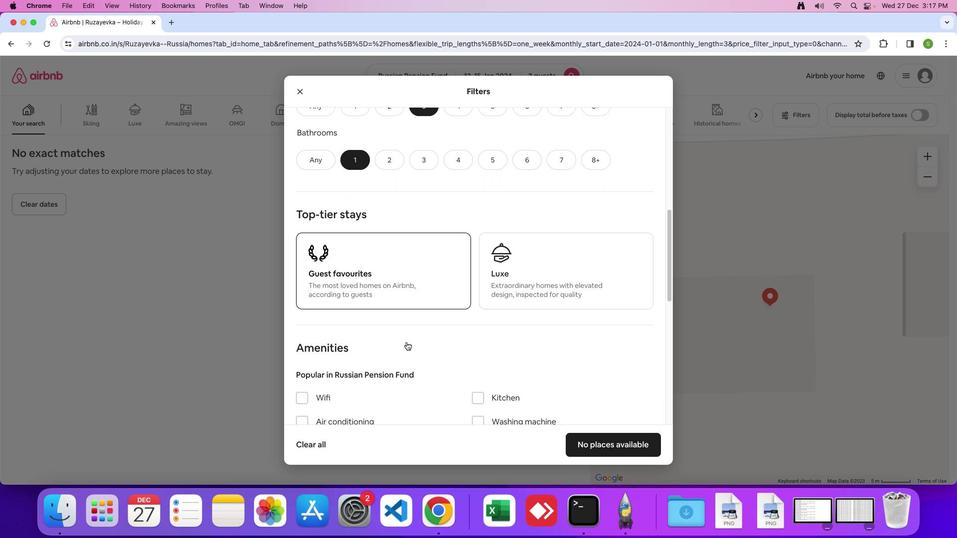 
Action: Mouse scrolled (406, 342) with delta (0, 0)
Screenshot: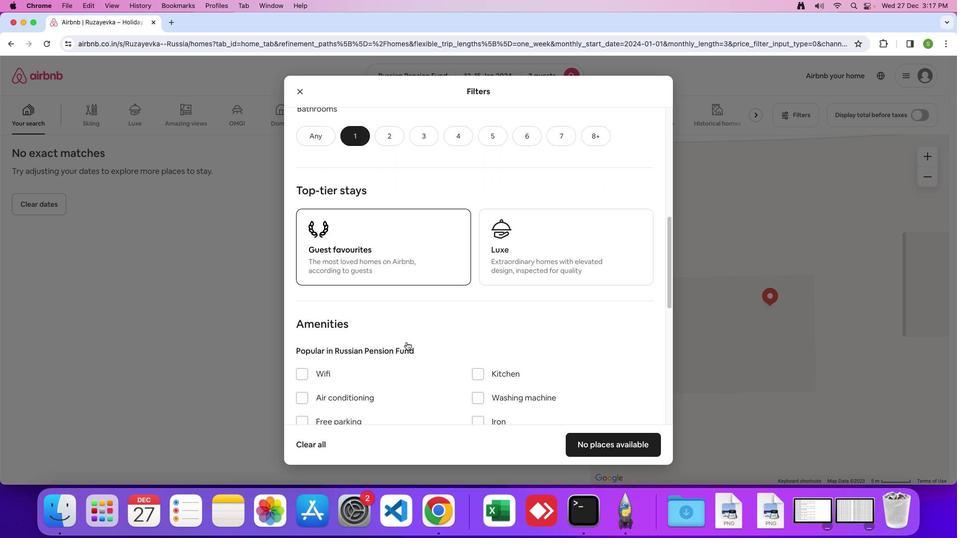 
Action: Mouse scrolled (406, 342) with delta (0, 0)
Screenshot: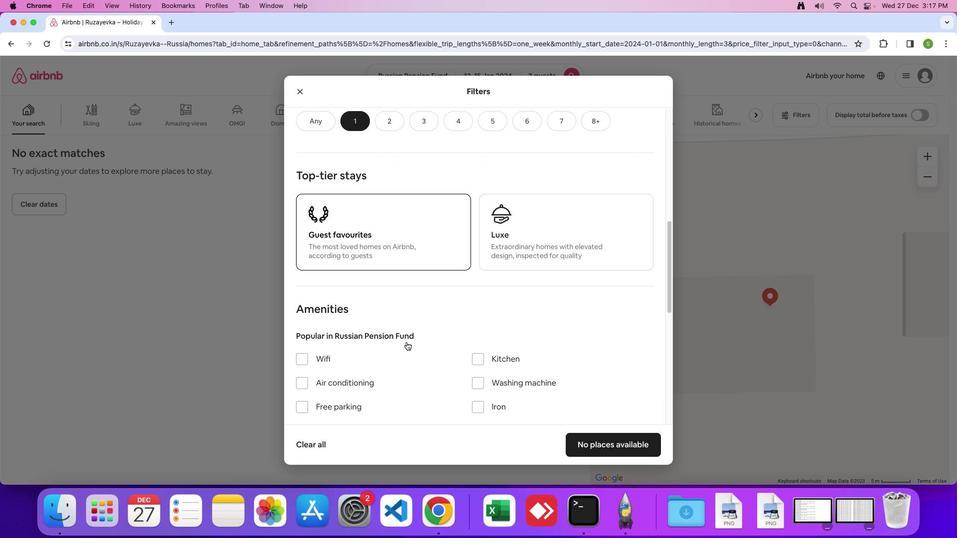 
Action: Mouse scrolled (406, 342) with delta (0, 0)
Screenshot: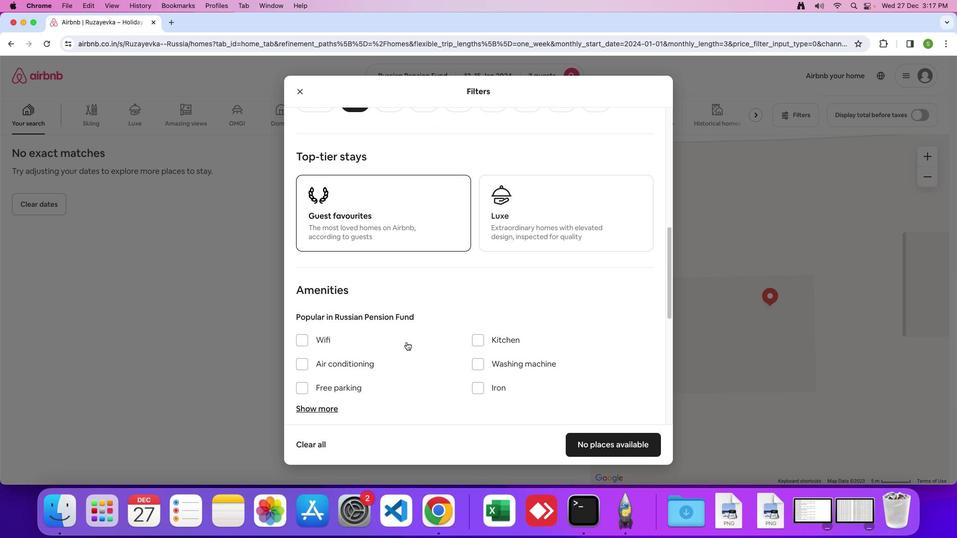 
Action: Mouse scrolled (406, 342) with delta (0, 0)
Screenshot: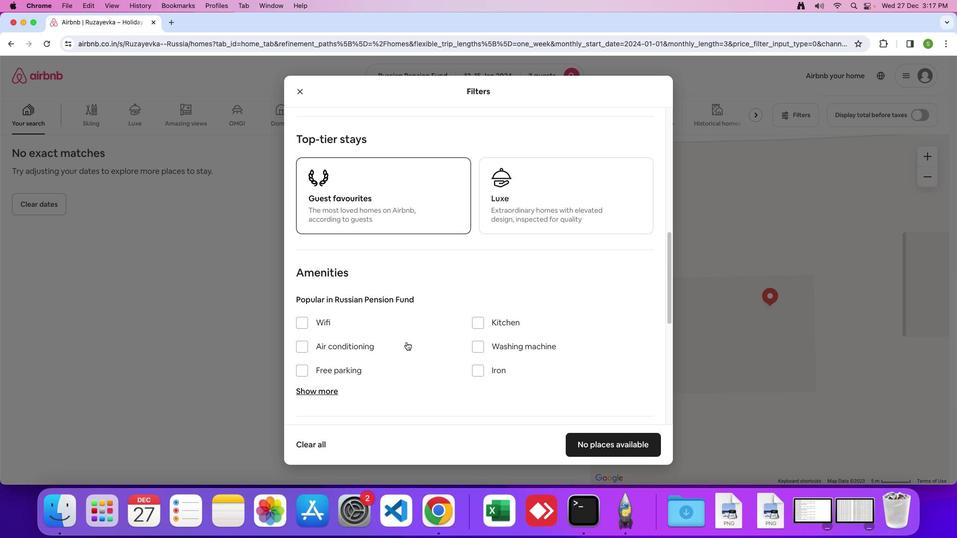 
Action: Mouse scrolled (406, 342) with delta (0, 0)
Screenshot: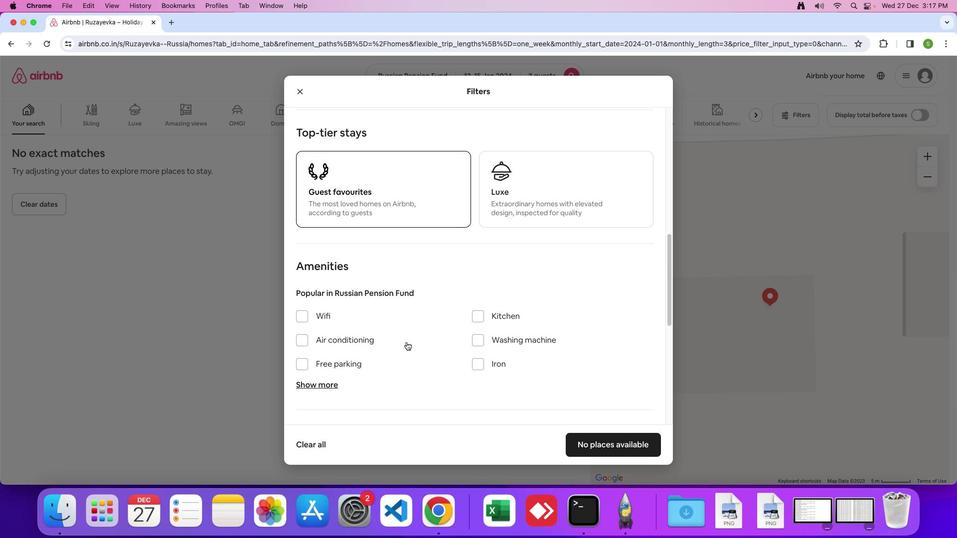 
Action: Mouse scrolled (406, 342) with delta (0, 0)
Screenshot: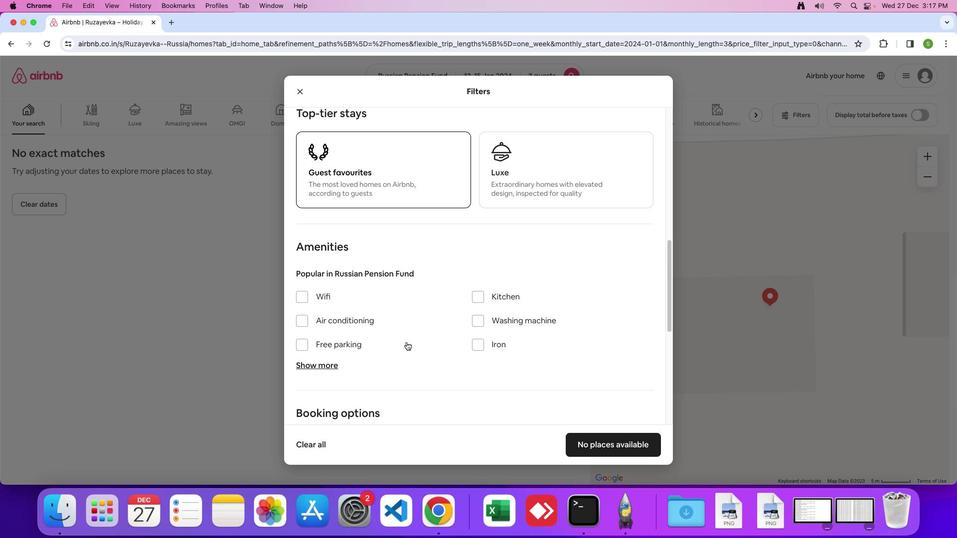 
Action: Mouse scrolled (406, 342) with delta (0, 0)
Screenshot: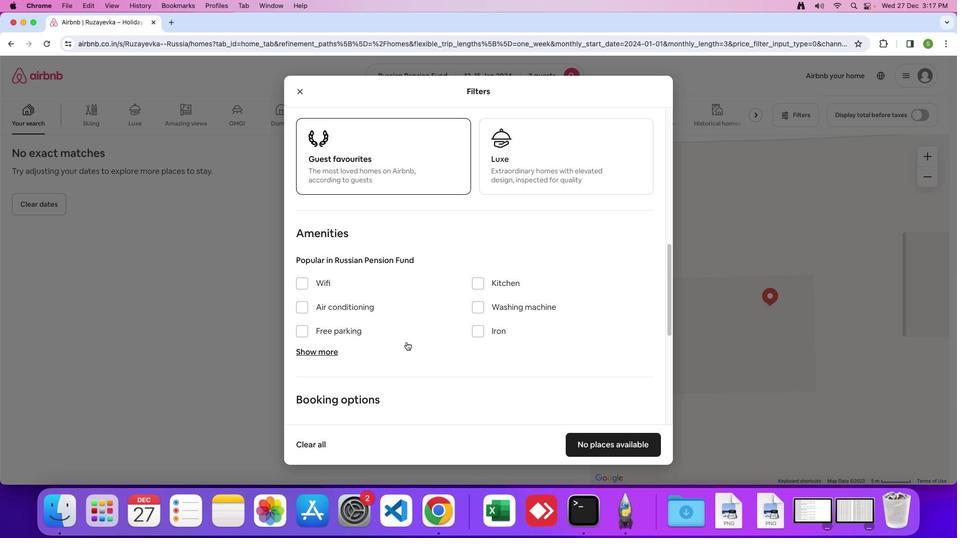 
Action: Mouse scrolled (406, 342) with delta (0, 0)
Screenshot: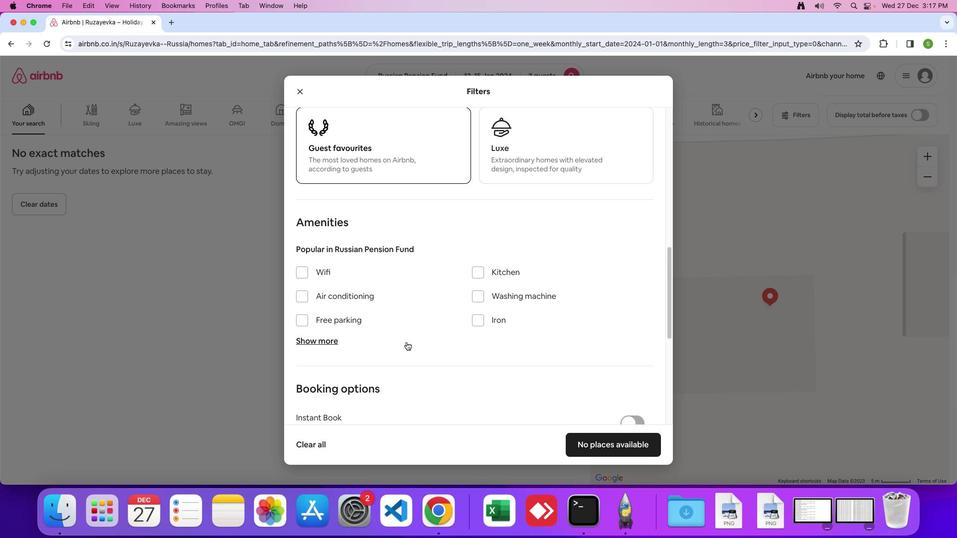 
Action: Mouse scrolled (406, 342) with delta (0, 0)
Screenshot: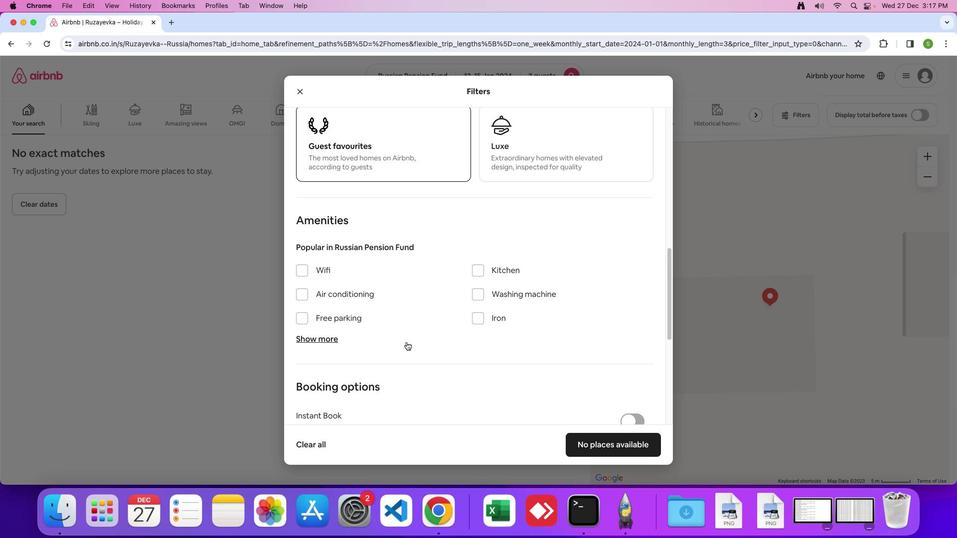 
Action: Mouse scrolled (406, 342) with delta (0, 0)
Screenshot: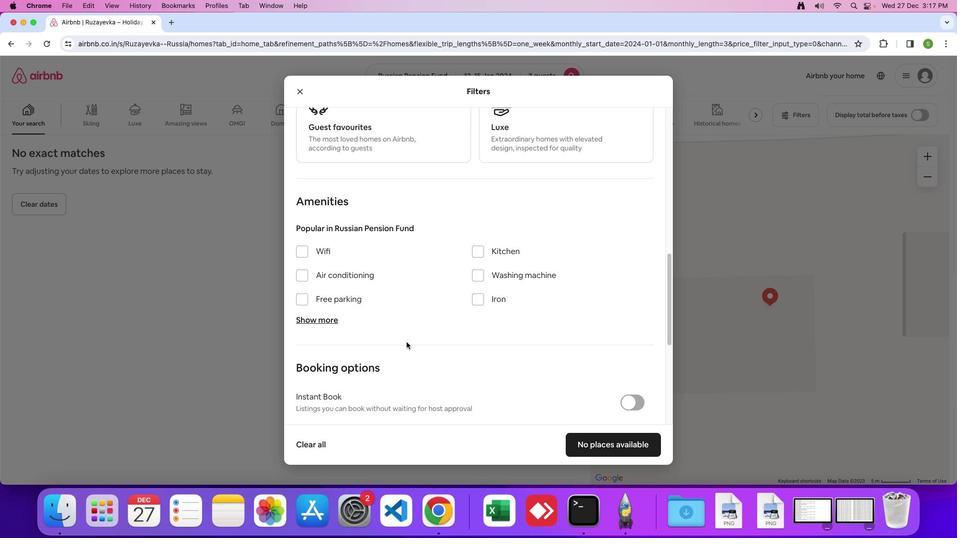 
Action: Mouse scrolled (406, 342) with delta (0, 0)
Screenshot: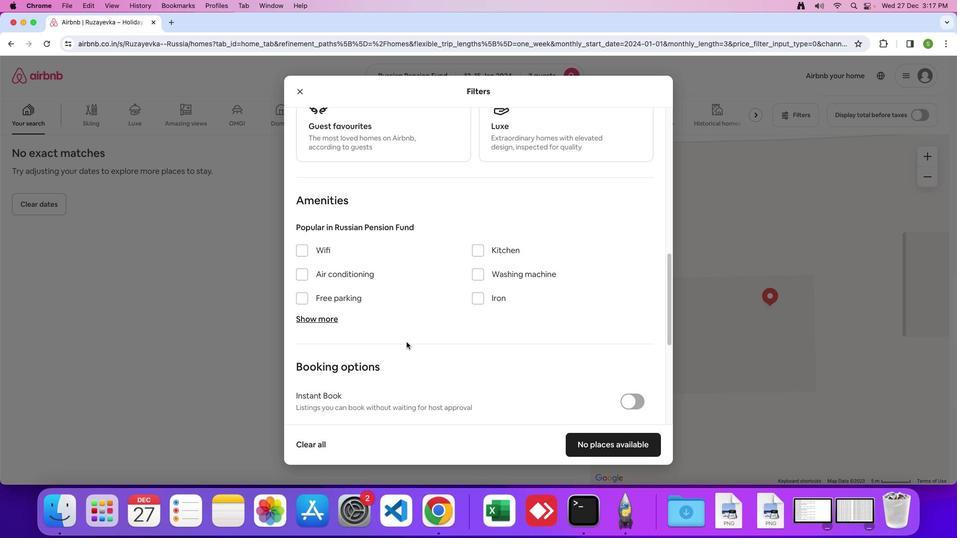 
Action: Mouse scrolled (406, 342) with delta (0, 0)
Screenshot: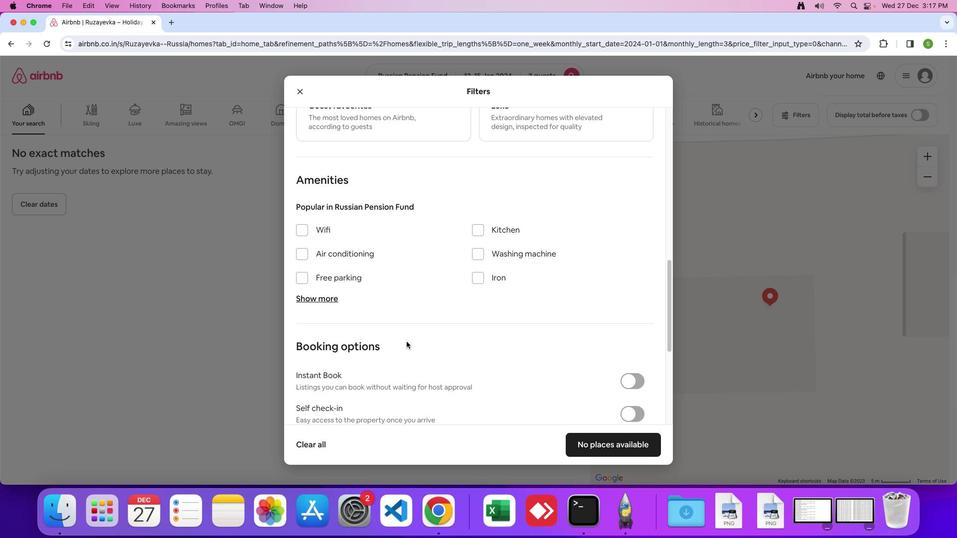 
Action: Mouse moved to (407, 342)
Screenshot: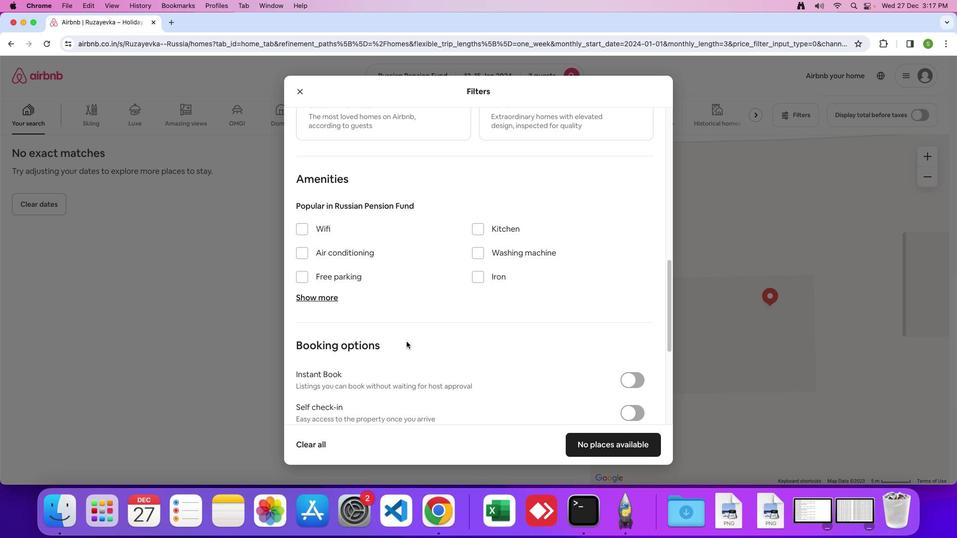 
Action: Mouse scrolled (407, 342) with delta (0, 0)
Screenshot: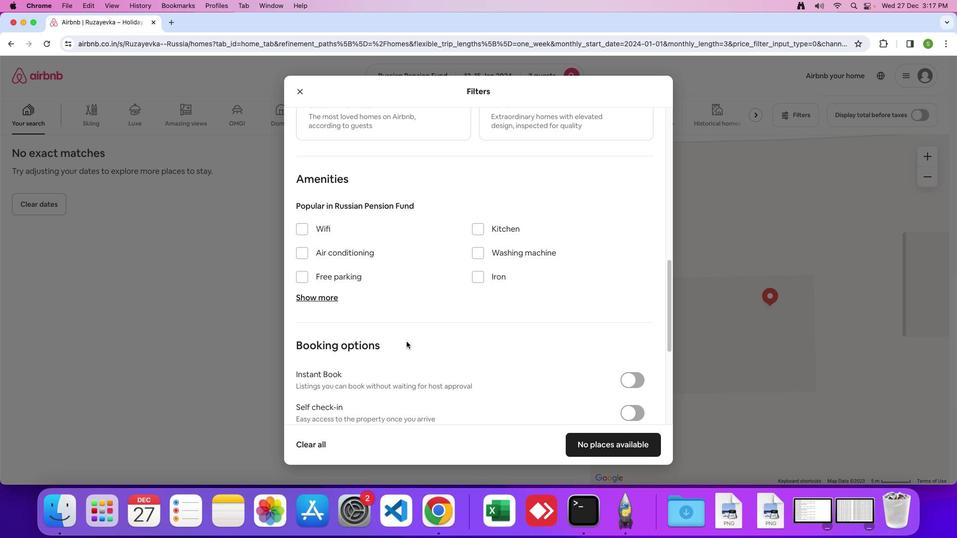 
Action: Mouse scrolled (407, 342) with delta (0, 0)
Screenshot: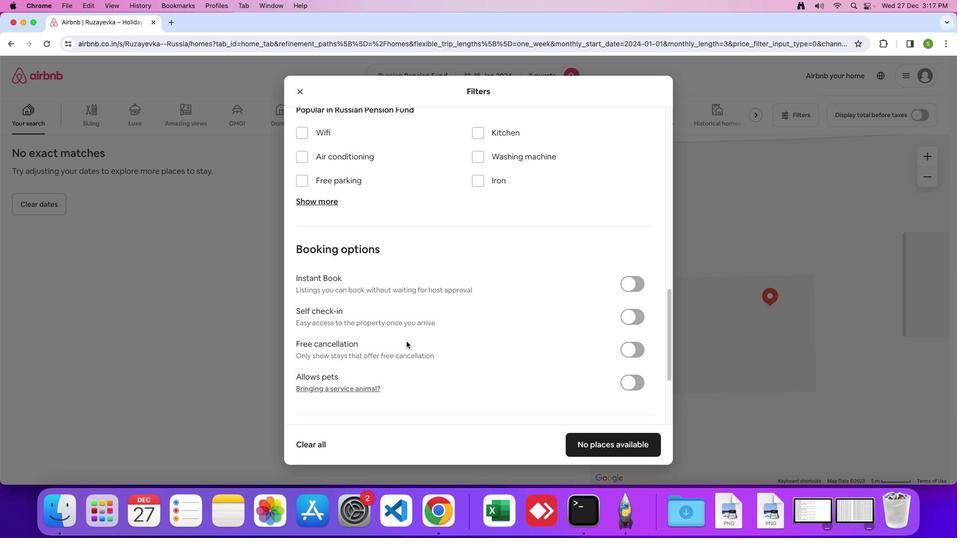 
Action: Mouse scrolled (407, 342) with delta (0, 0)
Screenshot: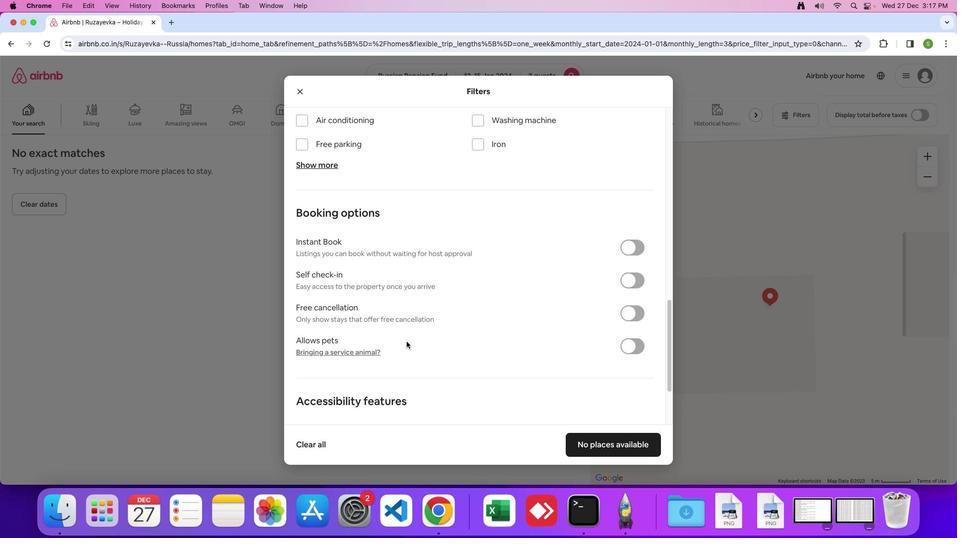 
Action: Mouse scrolled (407, 342) with delta (0, -1)
Screenshot: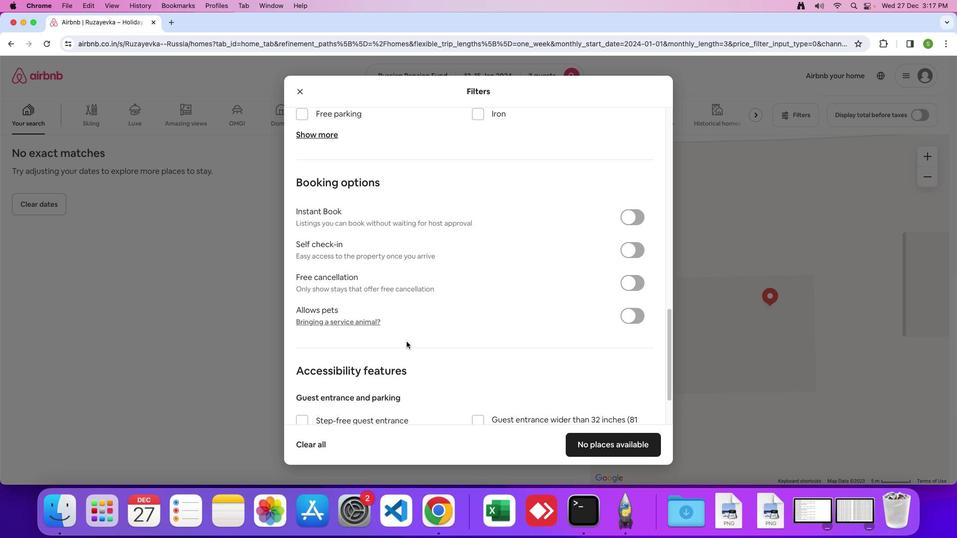 
Action: Mouse scrolled (407, 342) with delta (0, -1)
Screenshot: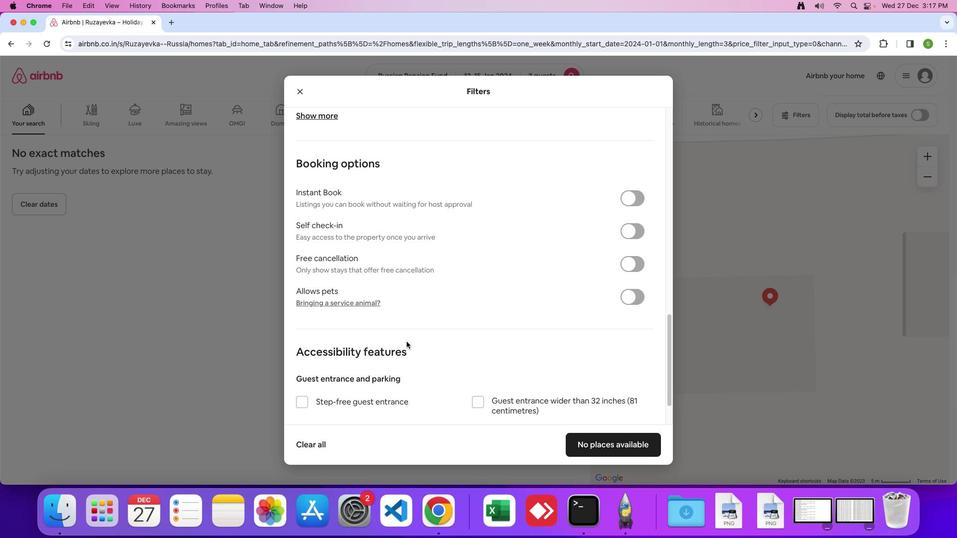 
Action: Mouse moved to (407, 340)
Screenshot: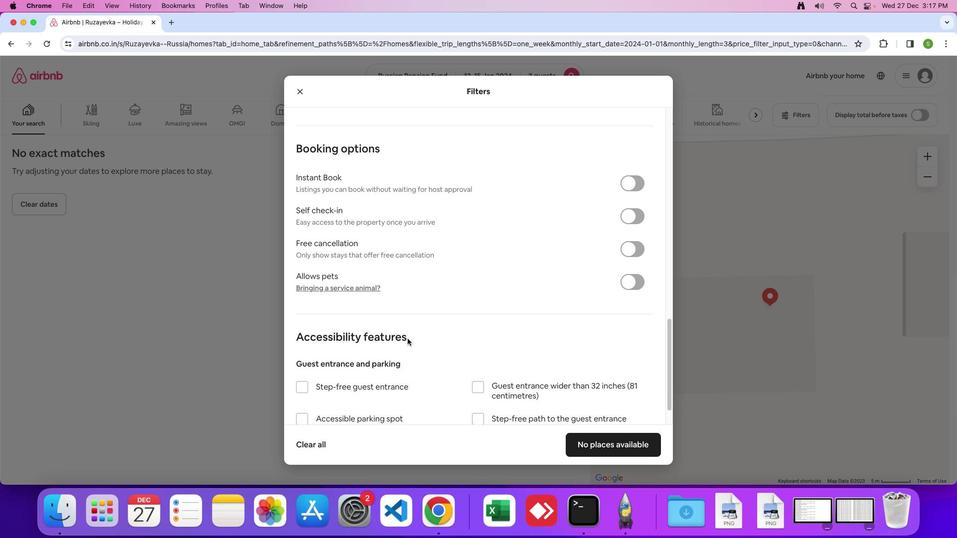 
Action: Mouse scrolled (407, 340) with delta (0, 0)
Screenshot: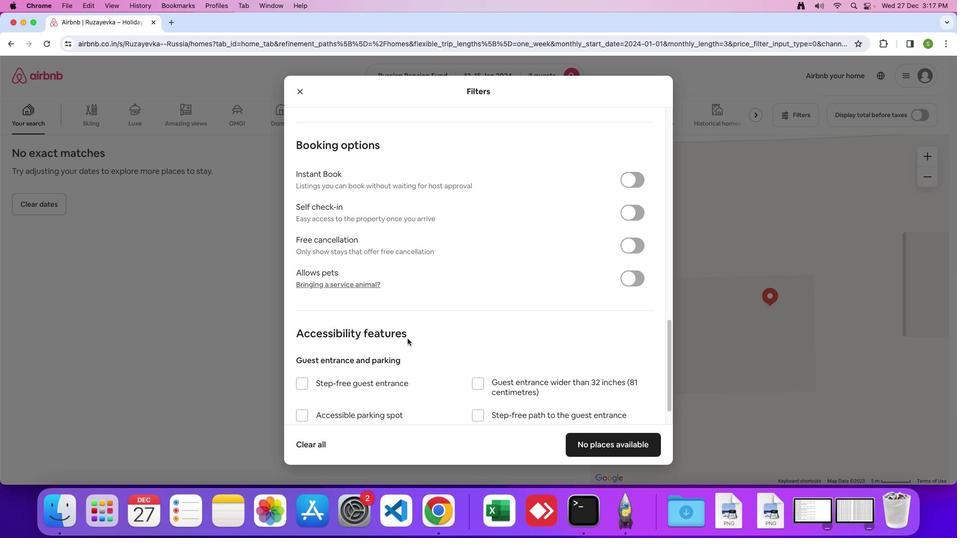 
Action: Mouse moved to (407, 339)
Screenshot: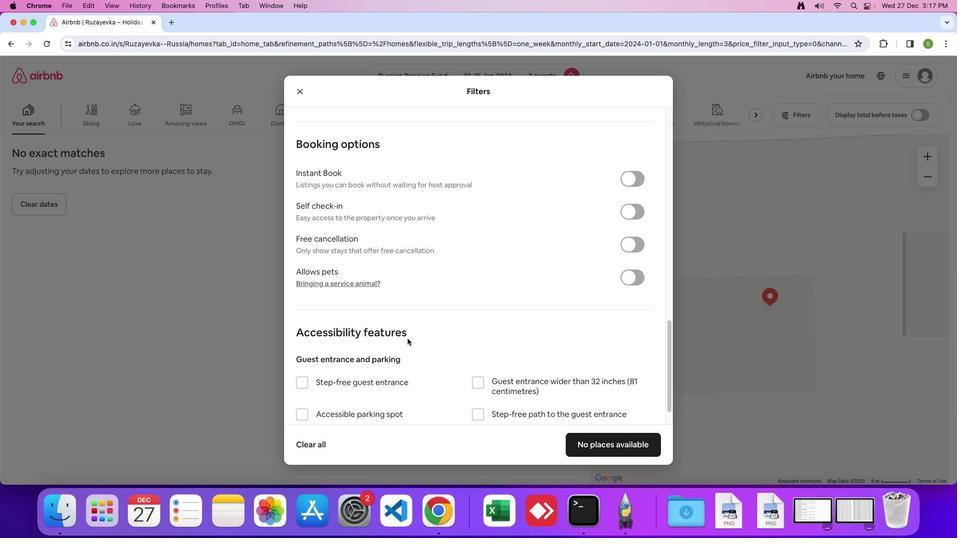 
Action: Mouse scrolled (407, 339) with delta (0, 0)
Screenshot: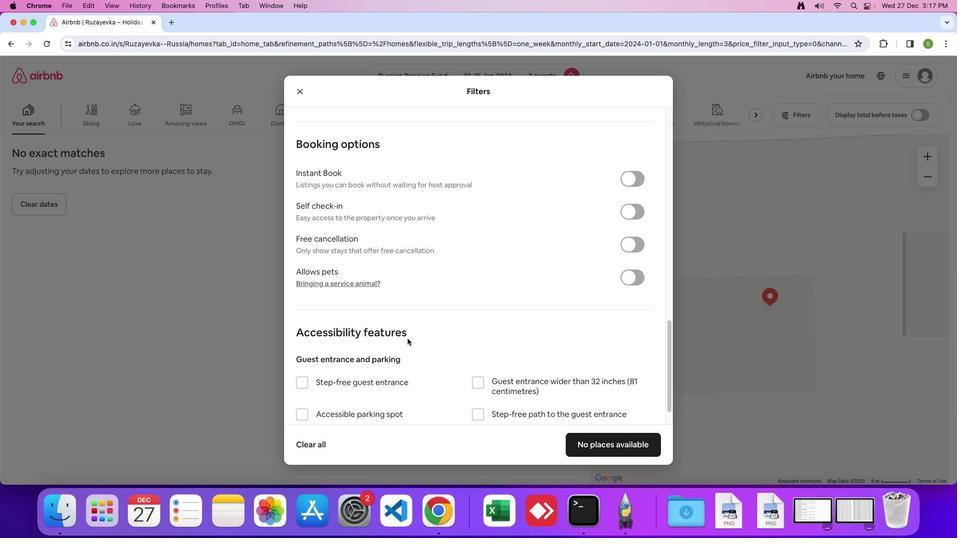 
Action: Mouse moved to (407, 338)
Screenshot: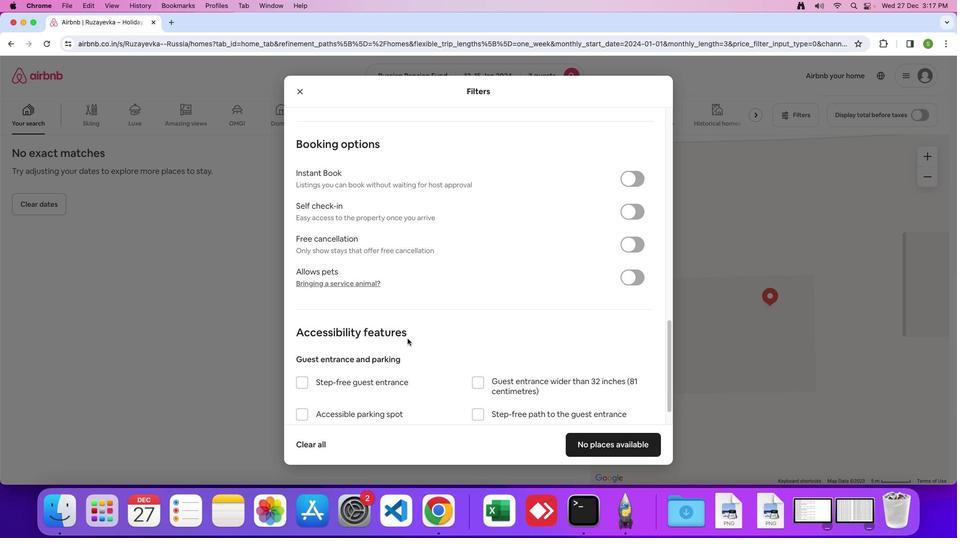 
Action: Mouse scrolled (407, 338) with delta (0, 0)
Screenshot: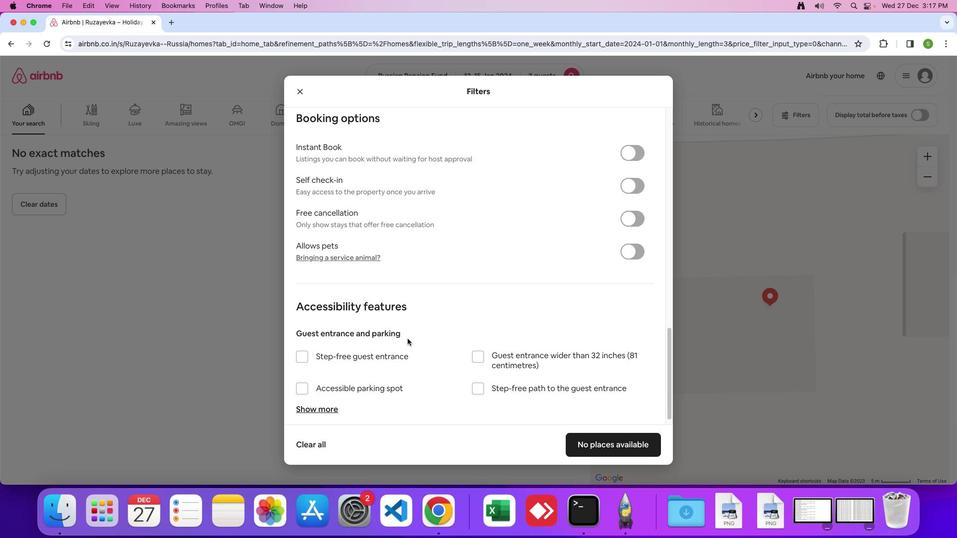 
Action: Mouse scrolled (407, 338) with delta (0, 0)
Screenshot: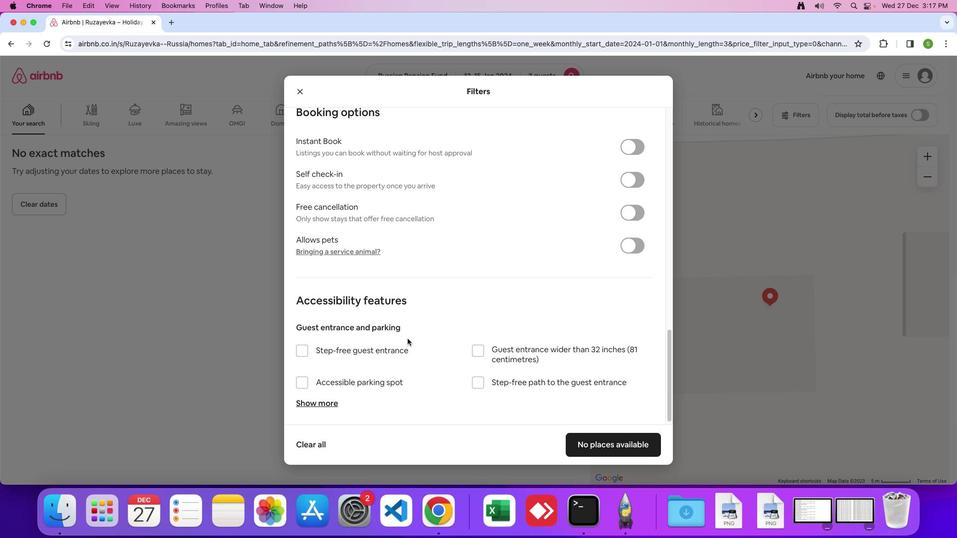 
Action: Mouse scrolled (407, 338) with delta (0, -1)
Screenshot: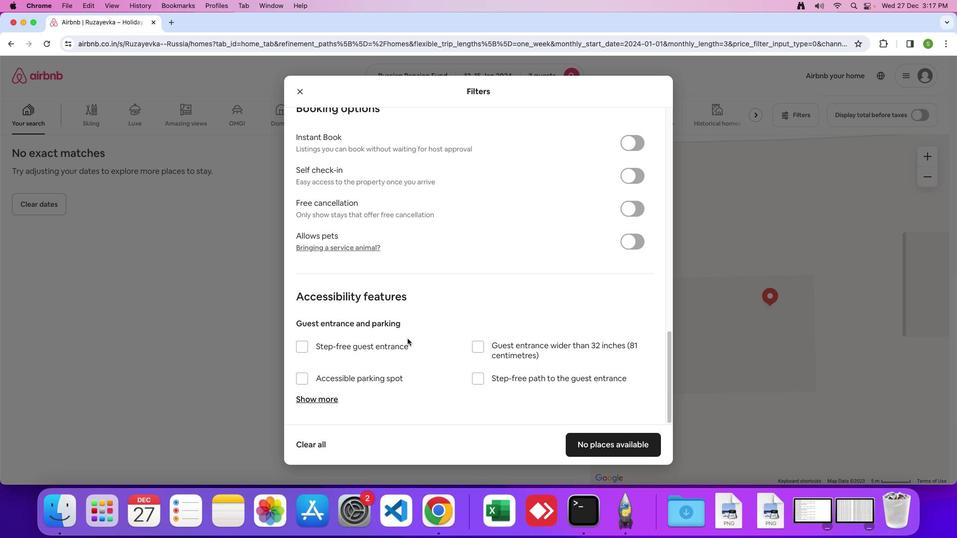 
Action: Mouse scrolled (407, 338) with delta (0, 0)
Screenshot: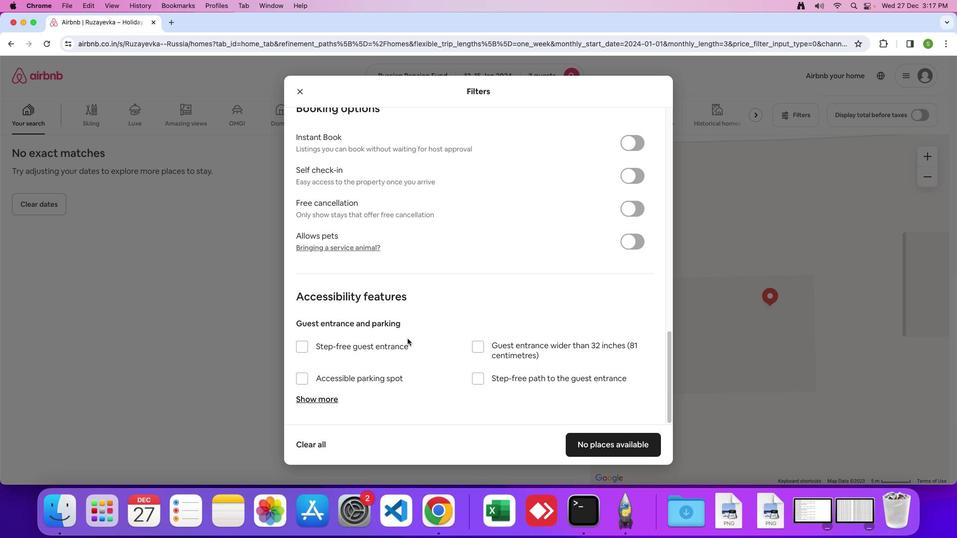 
Action: Mouse scrolled (407, 338) with delta (0, 0)
Screenshot: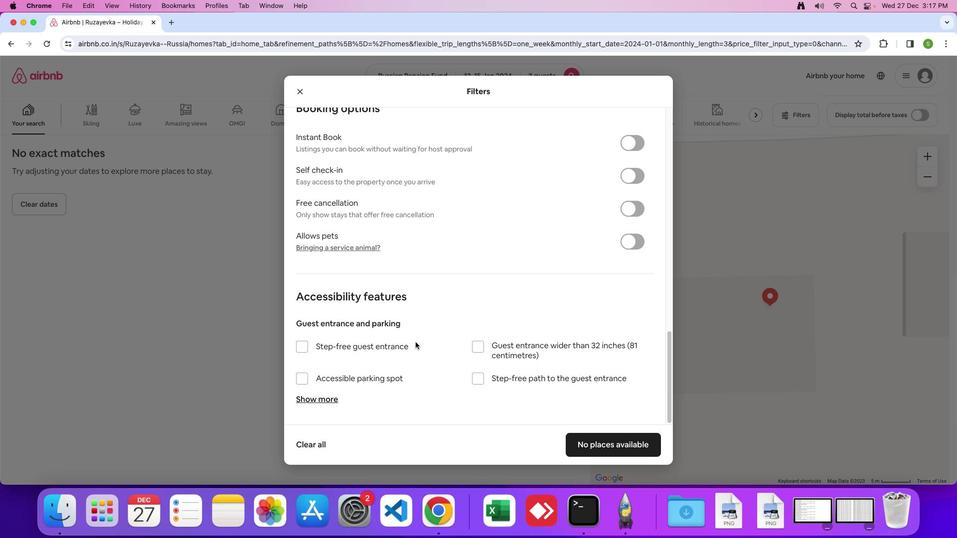 
Action: Mouse scrolled (407, 338) with delta (0, -1)
Screenshot: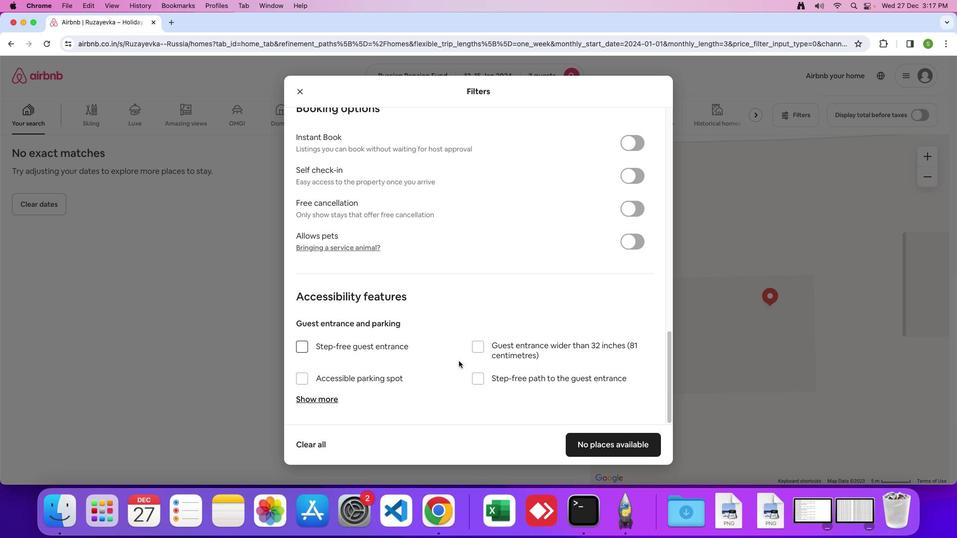 
Action: Mouse moved to (582, 437)
Screenshot: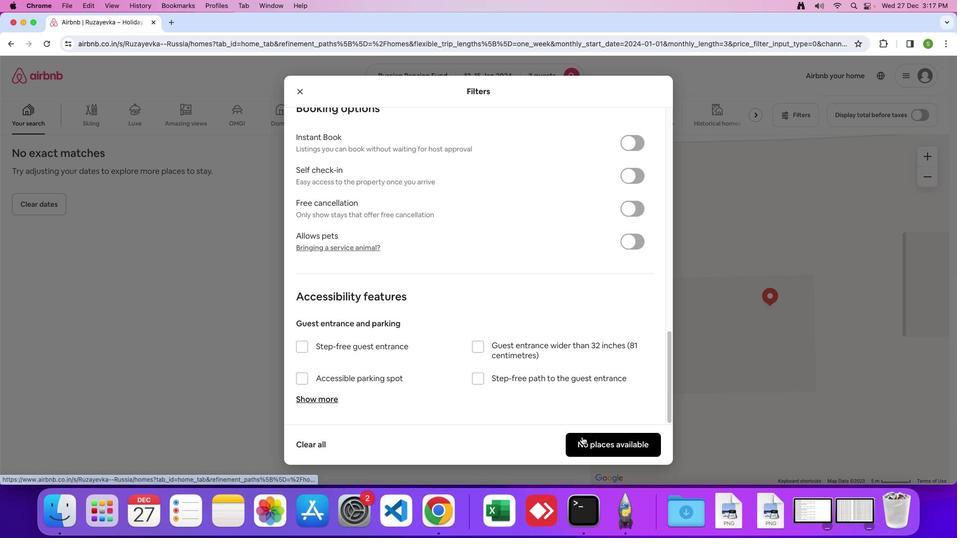 
Action: Mouse pressed left at (582, 437)
Screenshot: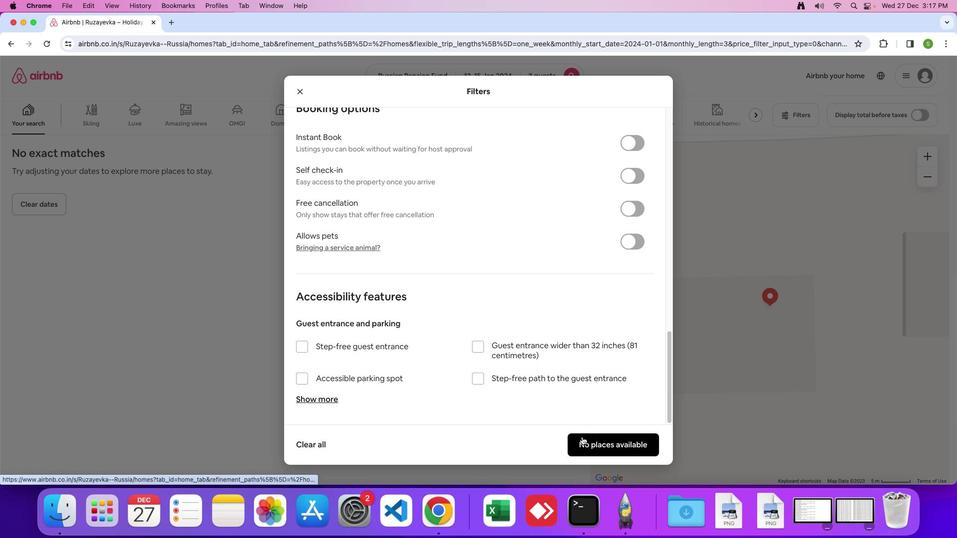 
Action: Mouse moved to (441, 339)
Screenshot: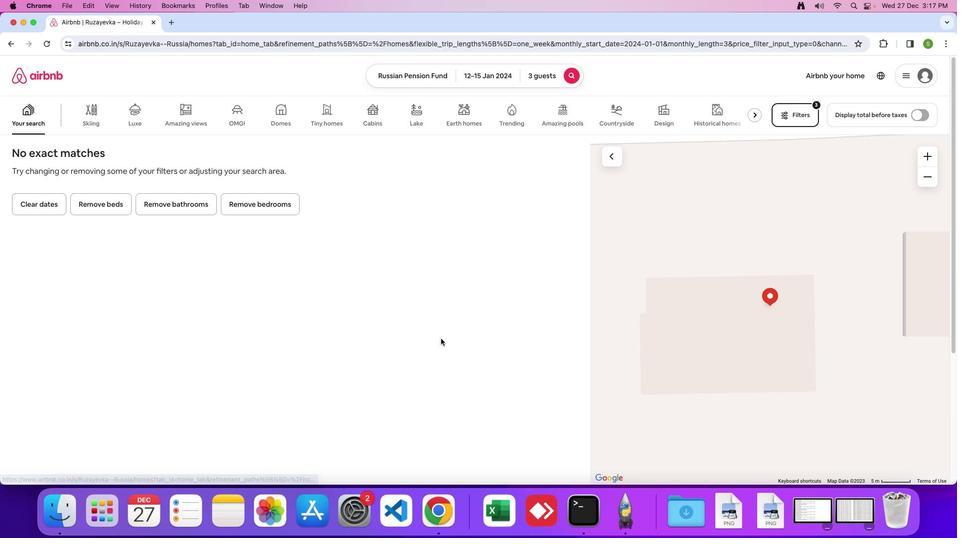 
